 Task: Find connections with filter location Wodonga with filter topic #Brandingwith filter profile language French with filter current company LanceSoft, Inc. with filter school Meenakshi College Of Engineering with filter industry Utilities with filter service category Visual Design with filter keywords title Animal Trainer
Action: Mouse moved to (440, 162)
Screenshot: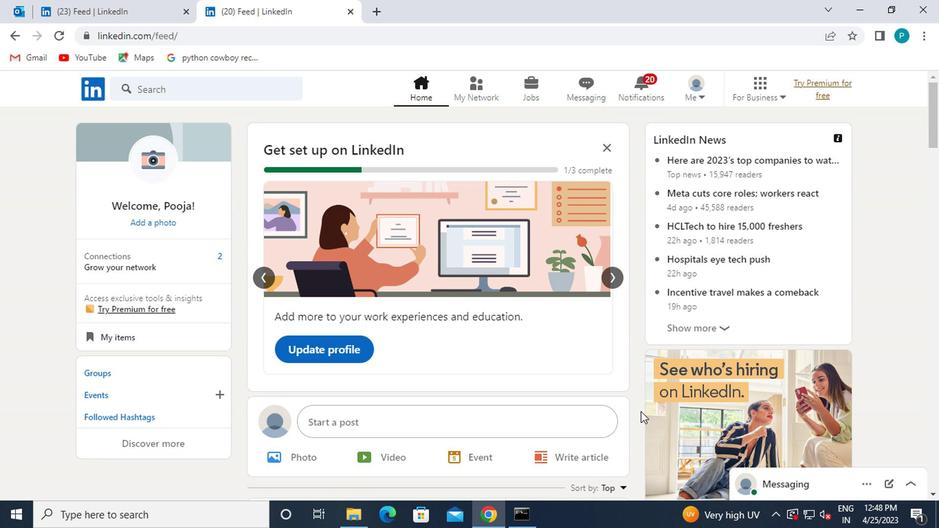 
Action: Mouse pressed left at (440, 162)
Screenshot: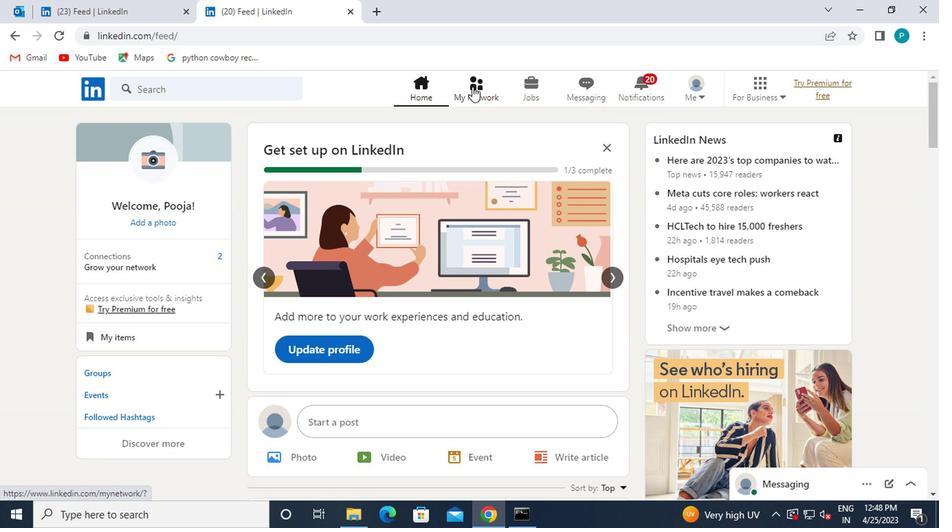 
Action: Mouse moved to (218, 220)
Screenshot: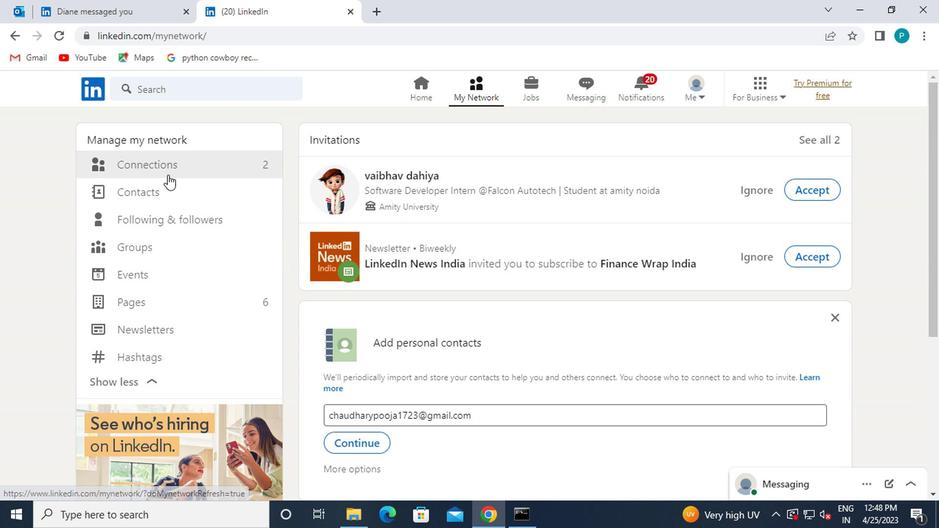 
Action: Mouse pressed left at (218, 220)
Screenshot: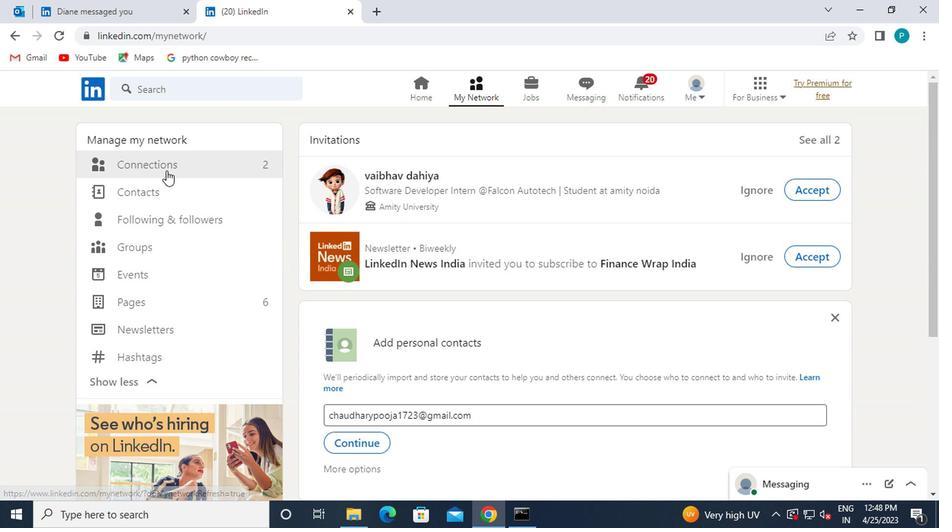 
Action: Mouse moved to (500, 216)
Screenshot: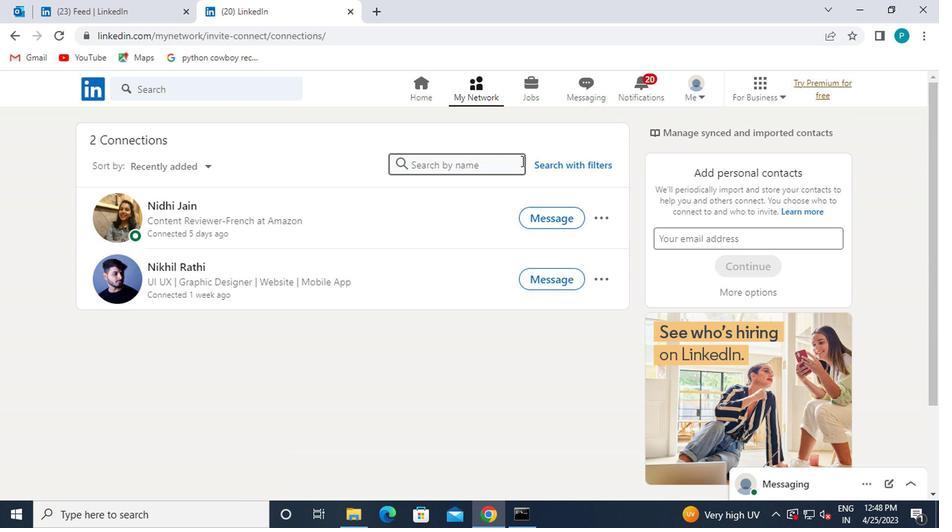 
Action: Mouse pressed left at (500, 216)
Screenshot: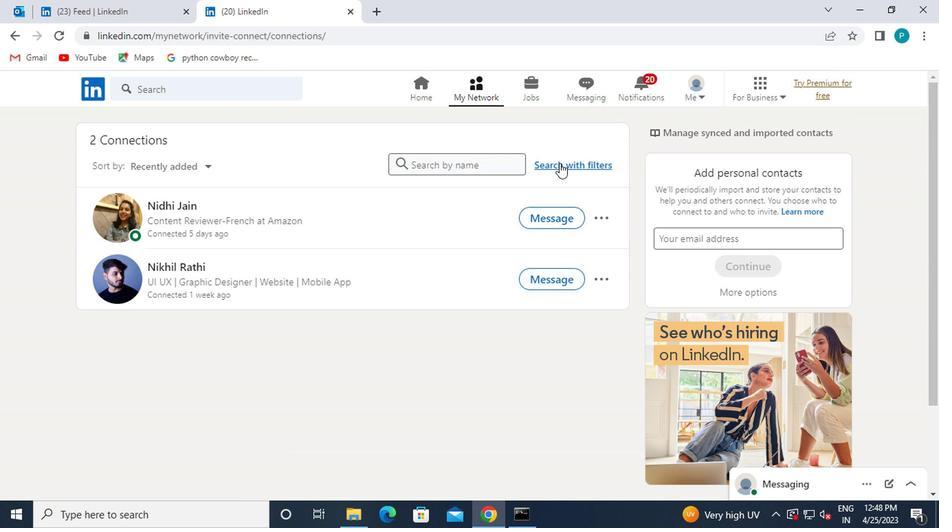 
Action: Mouse moved to (428, 191)
Screenshot: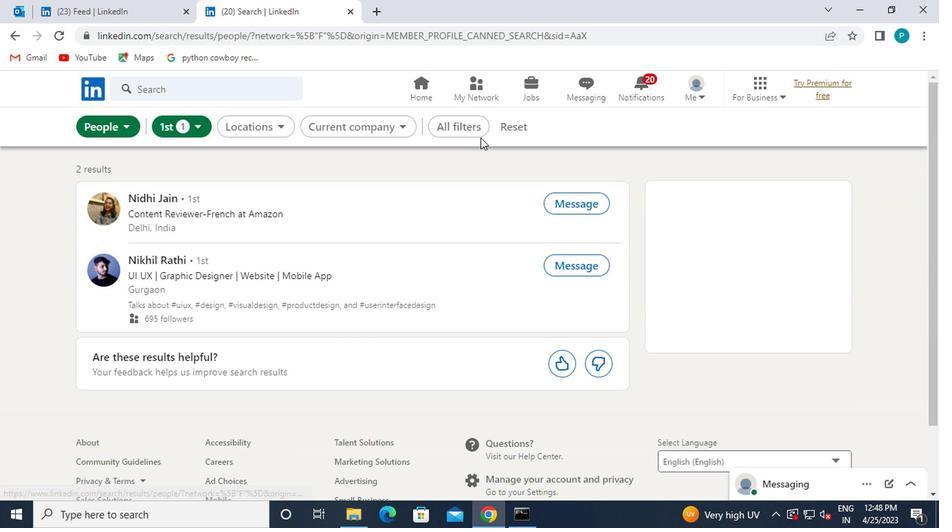 
Action: Mouse pressed left at (428, 191)
Screenshot: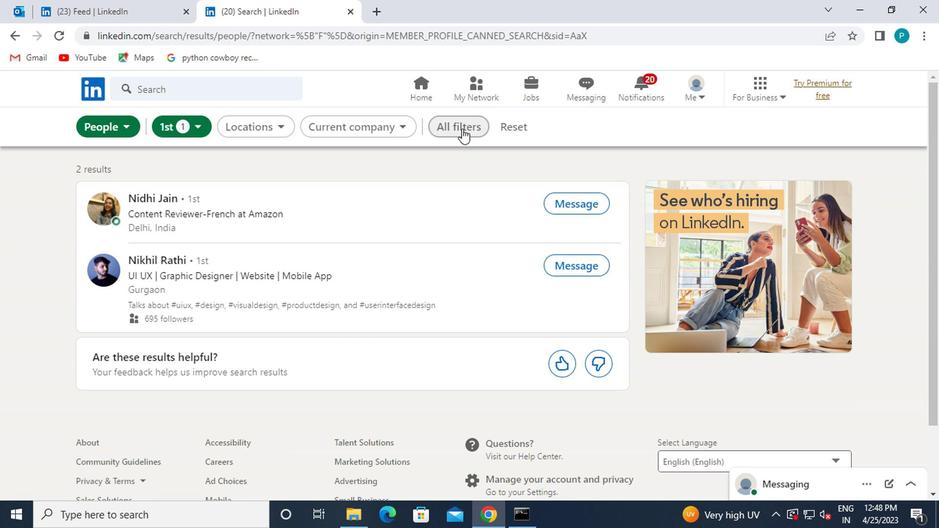 
Action: Mouse moved to (602, 274)
Screenshot: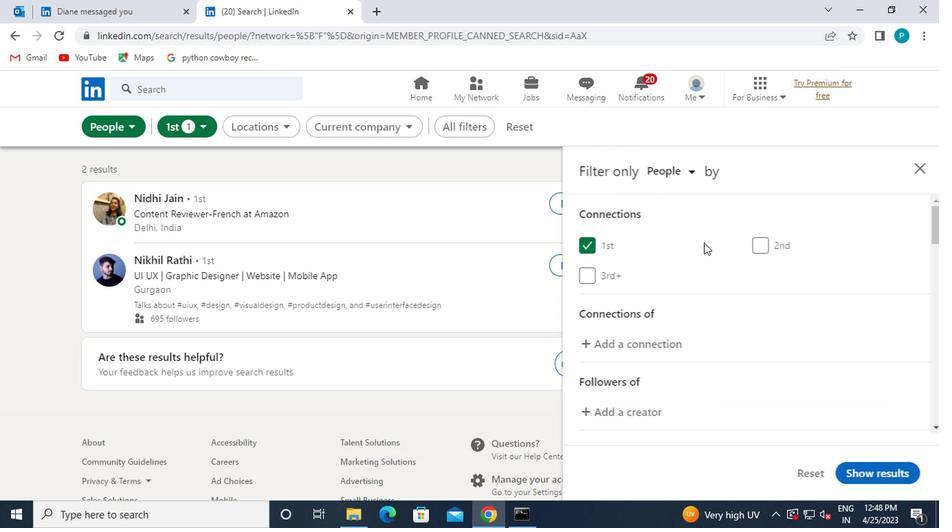 
Action: Mouse scrolled (602, 274) with delta (0, 0)
Screenshot: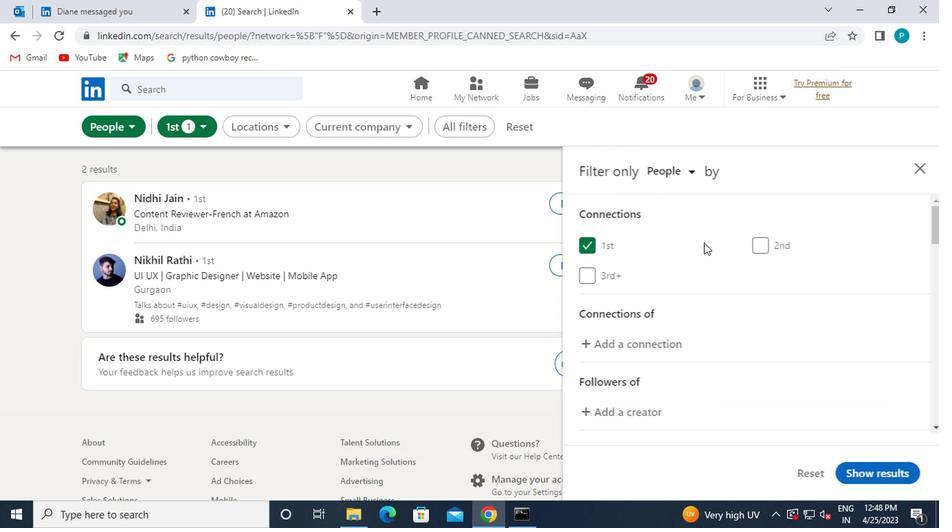 
Action: Mouse scrolled (602, 274) with delta (0, 0)
Screenshot: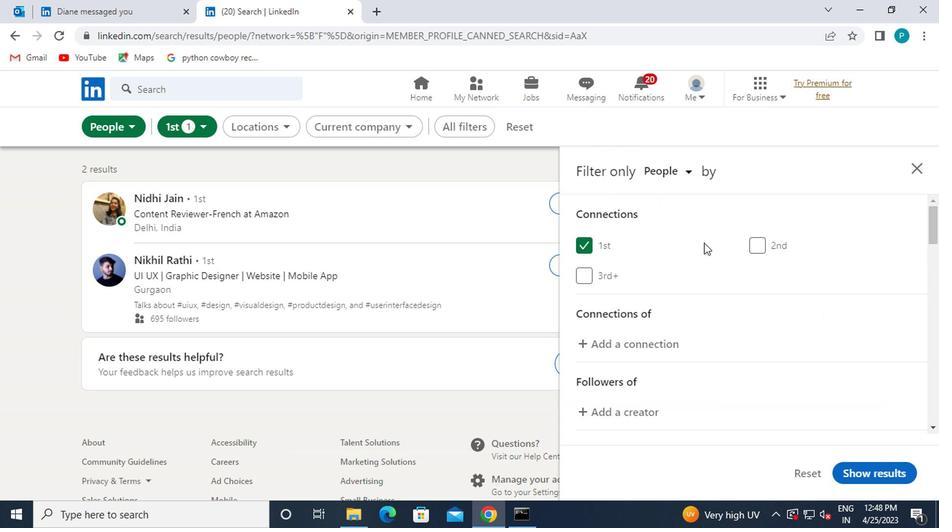 
Action: Mouse scrolled (602, 274) with delta (0, 0)
Screenshot: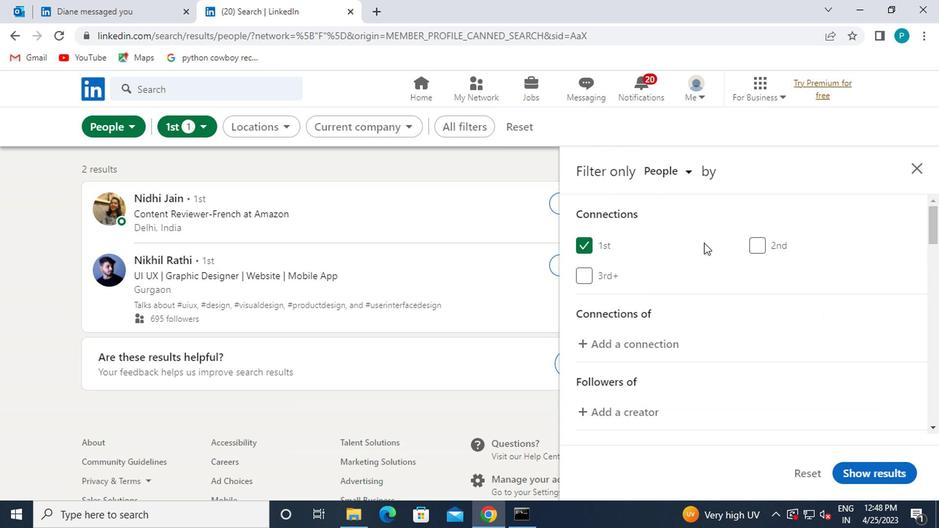 
Action: Mouse scrolled (602, 274) with delta (0, 0)
Screenshot: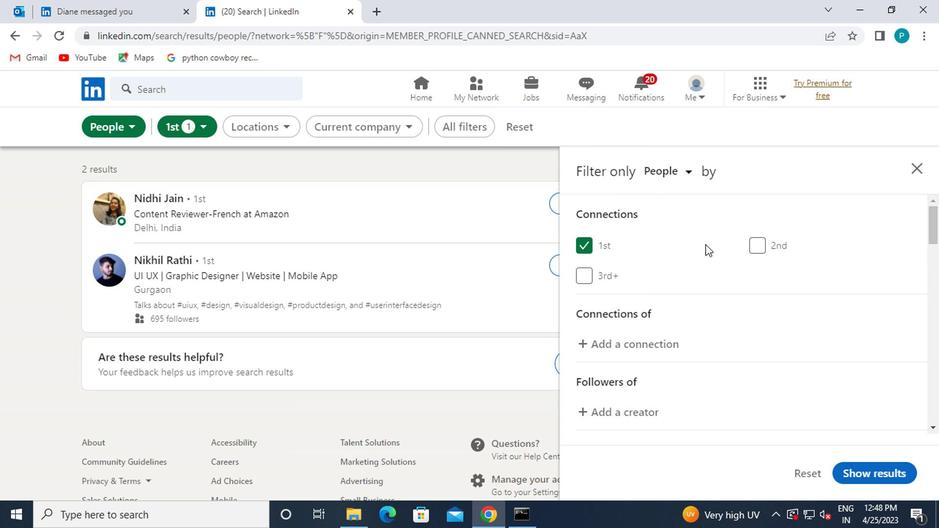
Action: Mouse moved to (660, 282)
Screenshot: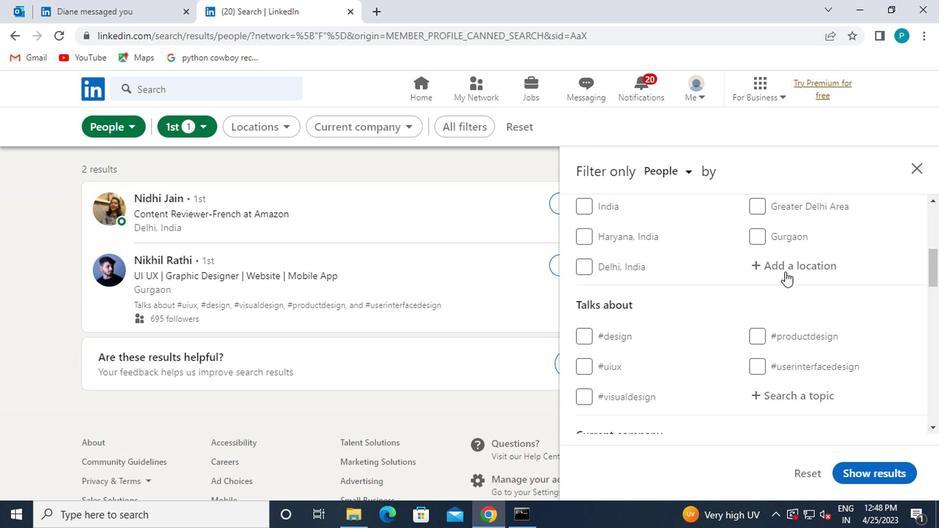 
Action: Mouse pressed left at (660, 282)
Screenshot: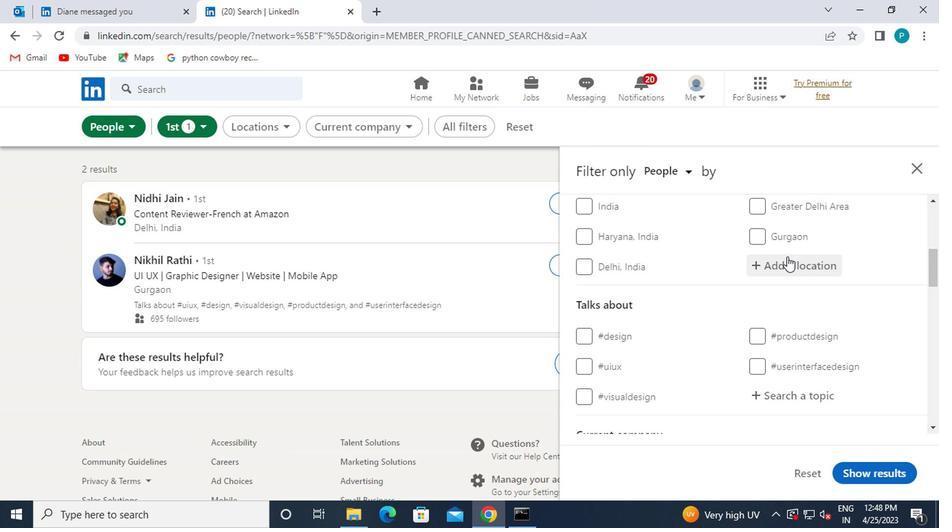 
Action: Key pressed <Key.caps_lock>w<Key.caps_lock>odonga
Screenshot: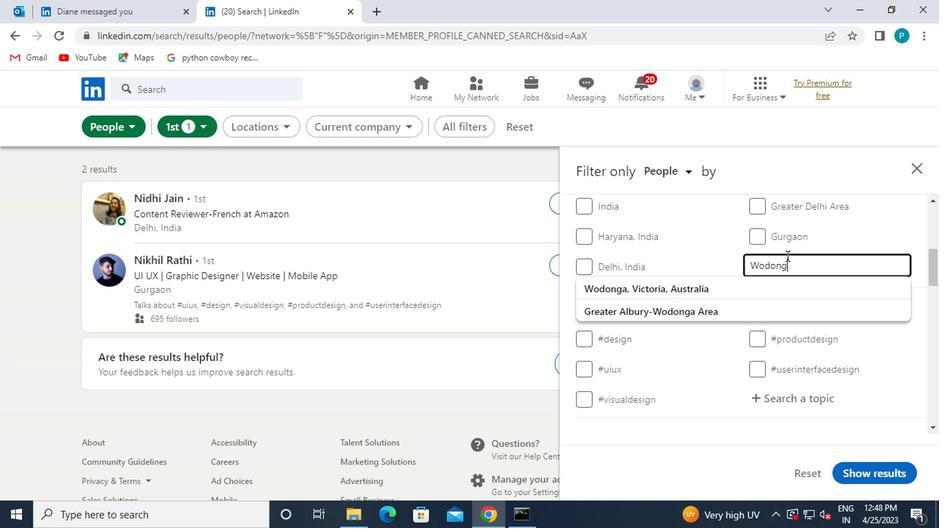 
Action: Mouse moved to (615, 305)
Screenshot: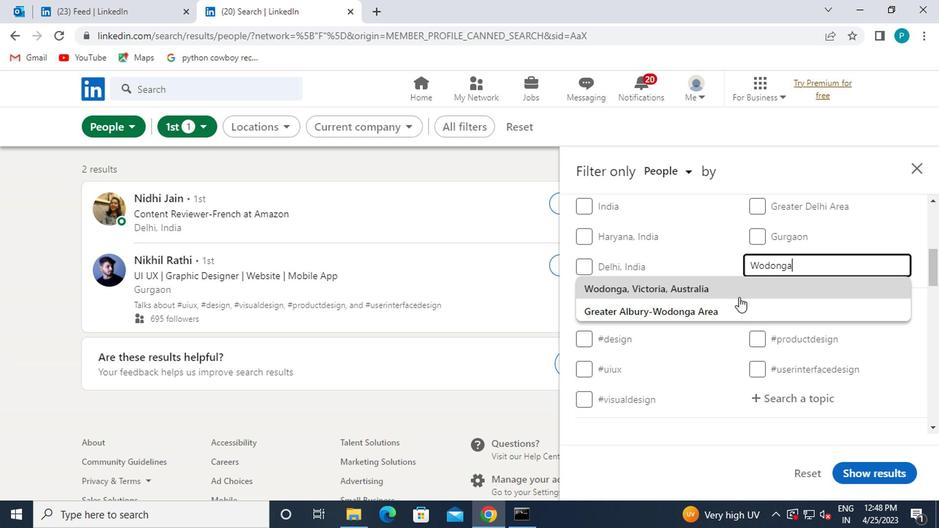 
Action: Mouse pressed left at (615, 305)
Screenshot: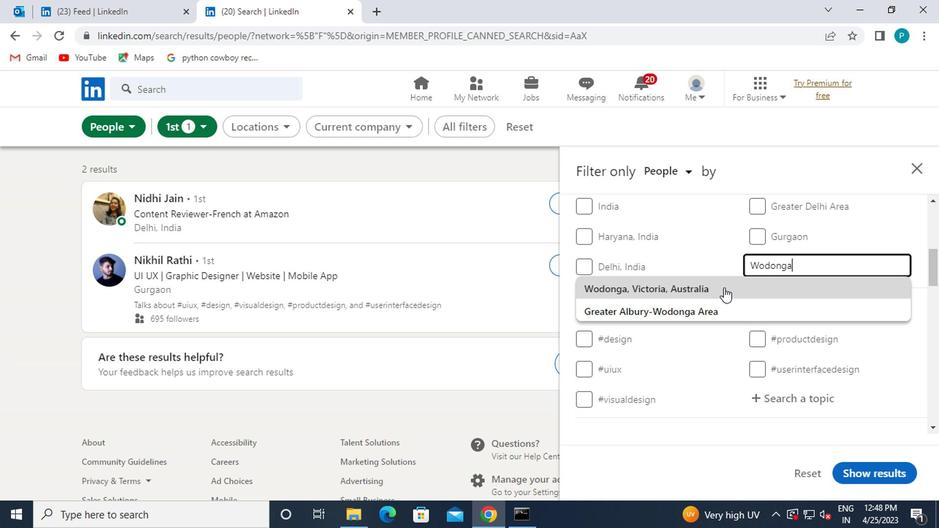 
Action: Mouse moved to (623, 318)
Screenshot: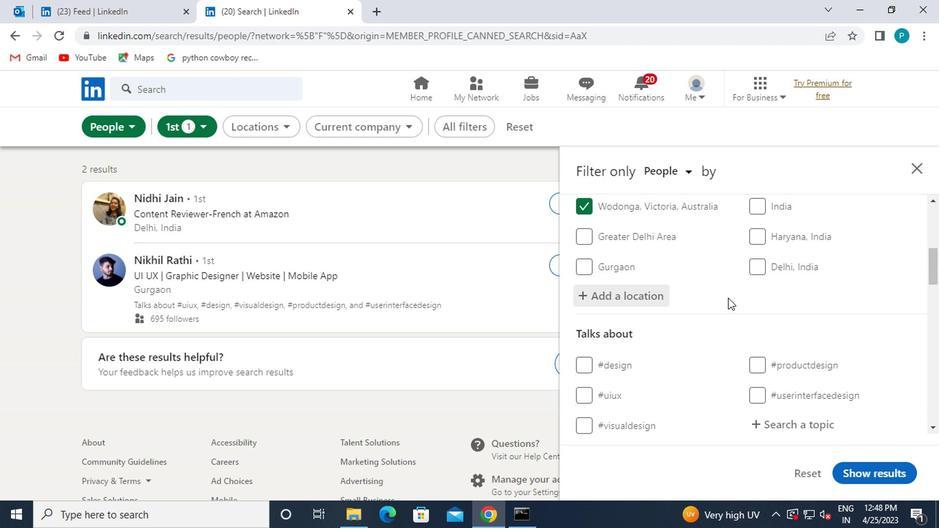 
Action: Mouse scrolled (623, 317) with delta (0, 0)
Screenshot: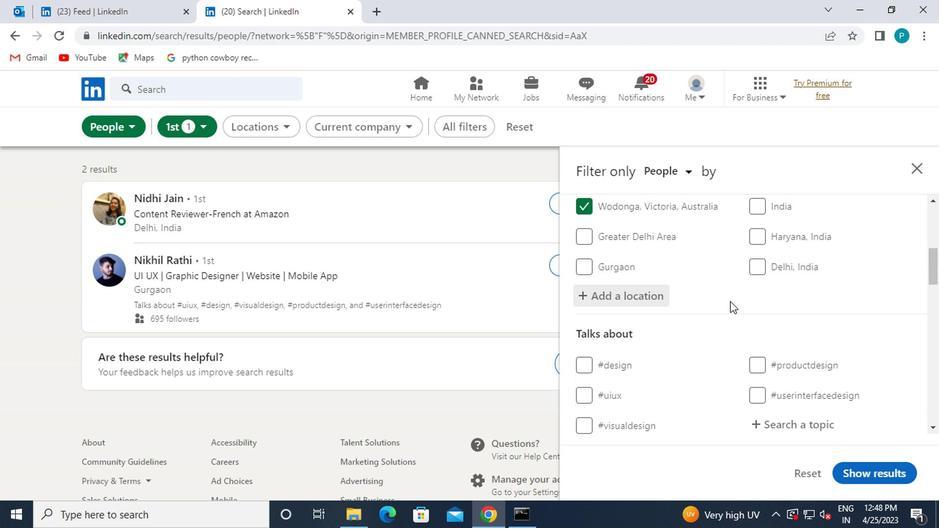 
Action: Mouse moved to (647, 354)
Screenshot: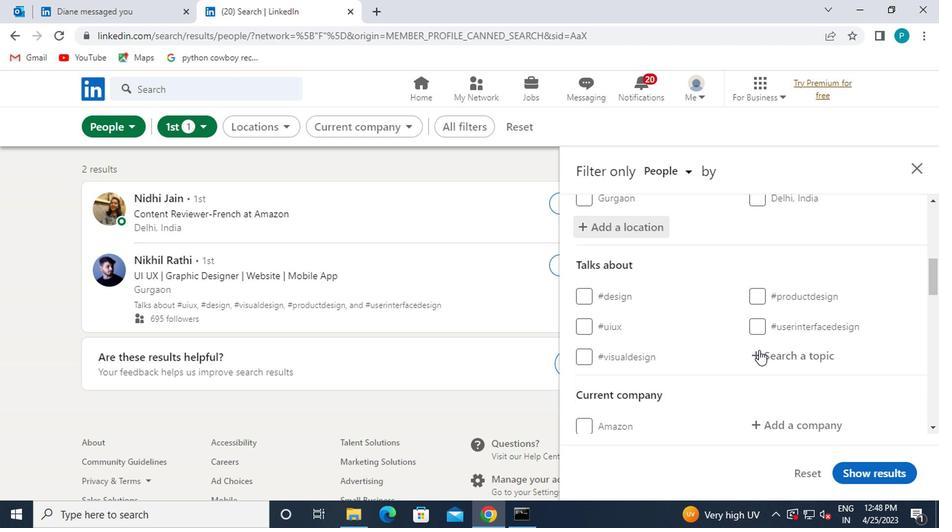 
Action: Mouse pressed left at (647, 354)
Screenshot: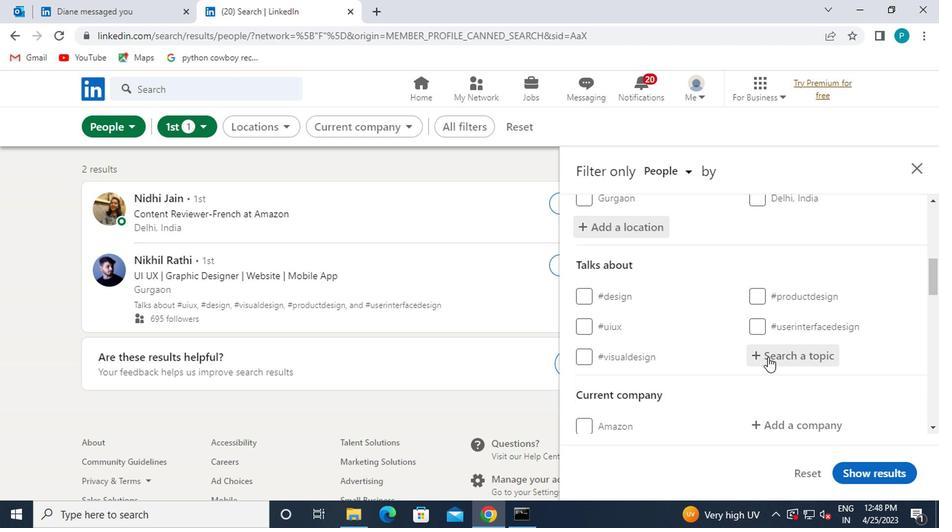 
Action: Mouse moved to (643, 368)
Screenshot: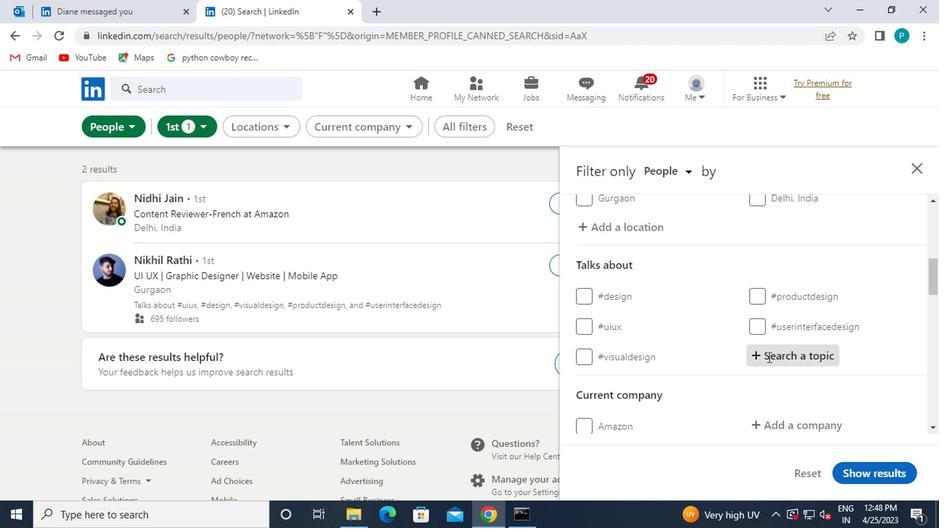 
Action: Key pressed <Key.shift><Key.shift><Key.shift>#<Key.caps_lock>B<Key.caps_lock>RANDING
Screenshot: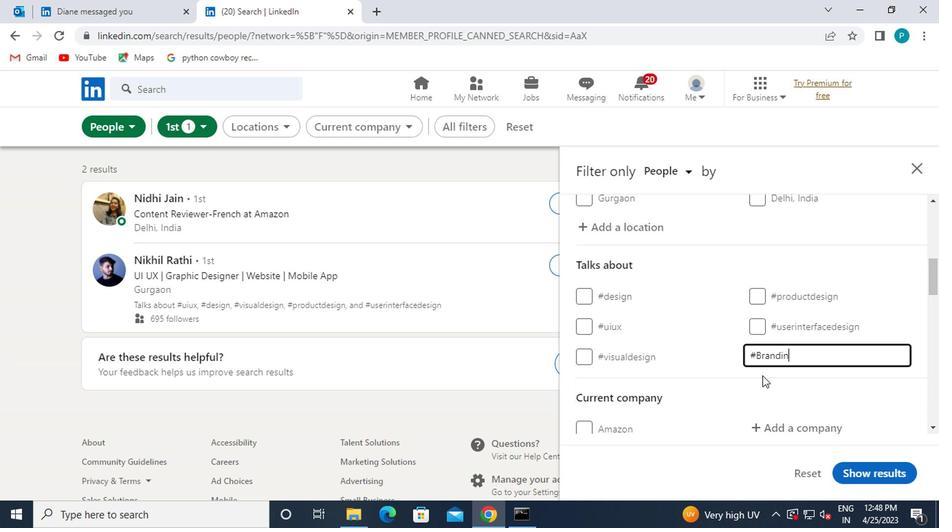 
Action: Mouse moved to (643, 368)
Screenshot: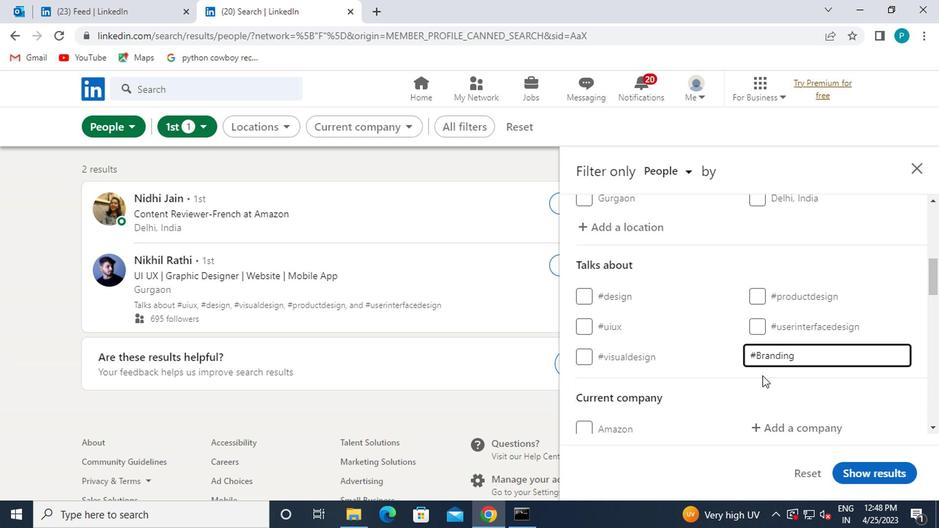 
Action: Mouse scrolled (643, 368) with delta (0, 0)
Screenshot: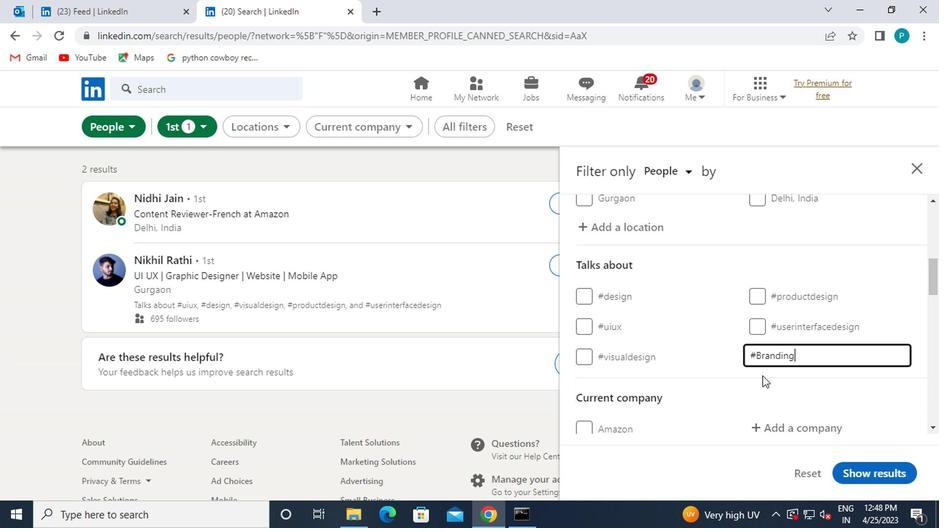 
Action: Mouse scrolled (643, 368) with delta (0, 0)
Screenshot: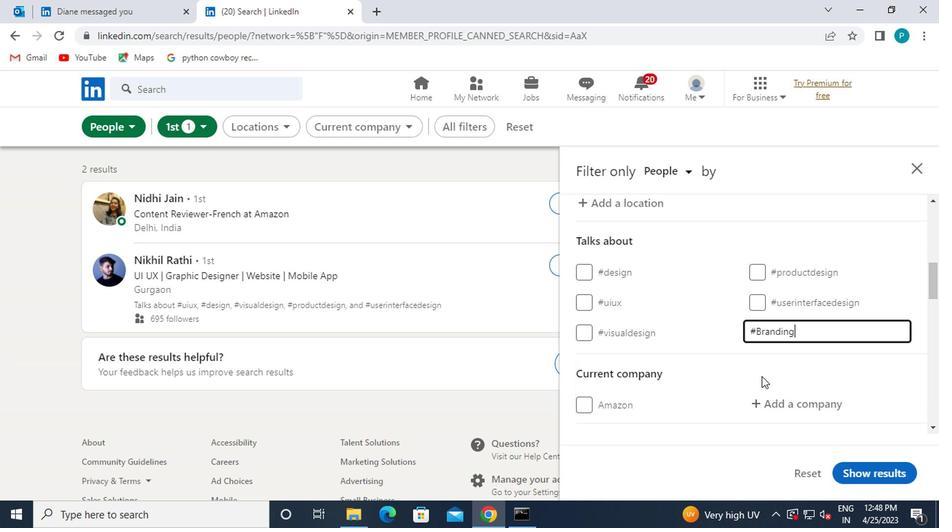 
Action: Mouse moved to (634, 361)
Screenshot: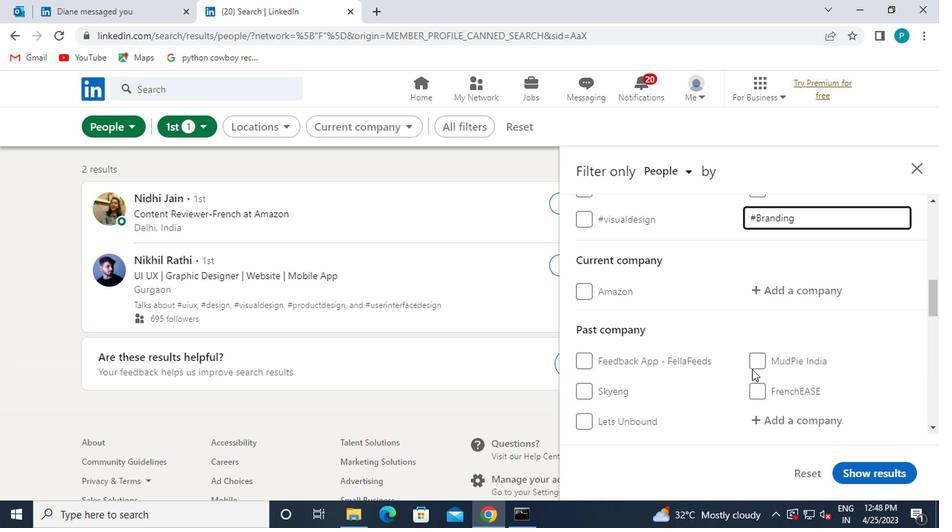 
Action: Mouse scrolled (634, 361) with delta (0, 0)
Screenshot: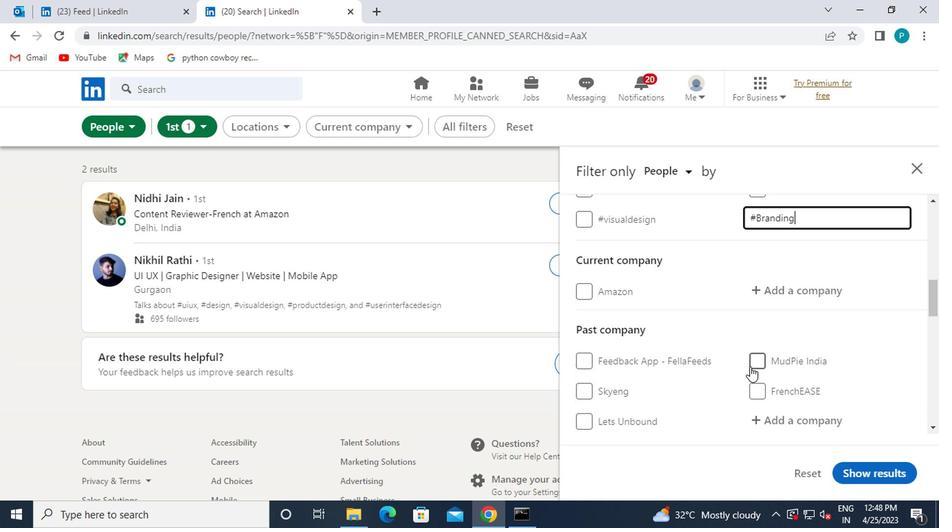 
Action: Mouse moved to (647, 331)
Screenshot: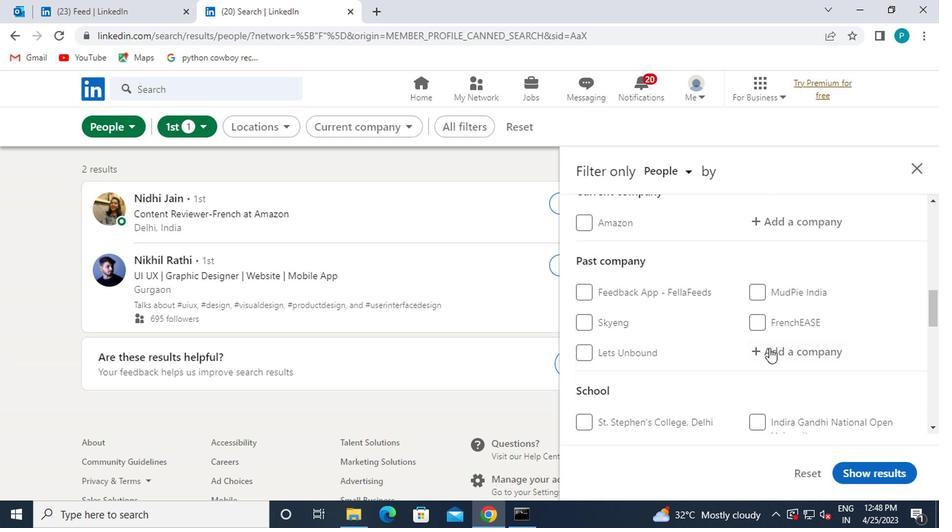 
Action: Mouse scrolled (647, 331) with delta (0, 0)
Screenshot: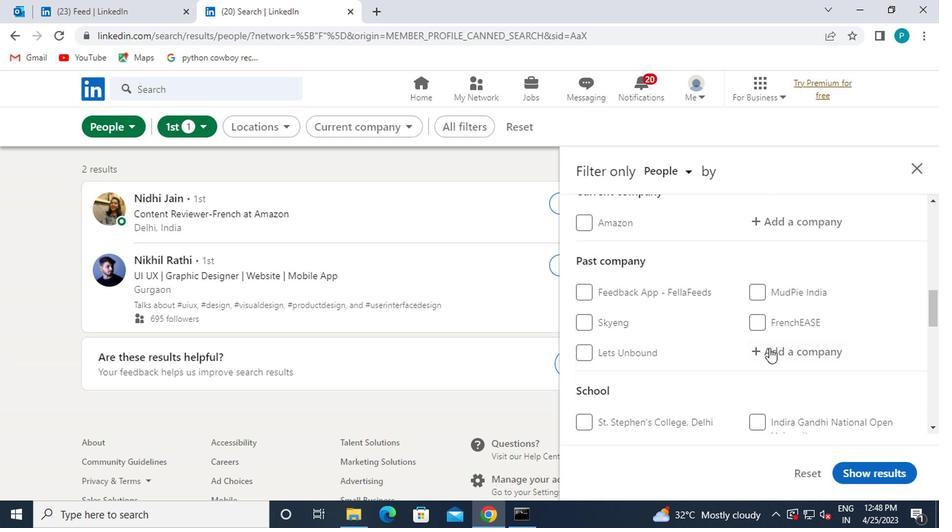 
Action: Mouse moved to (648, 329)
Screenshot: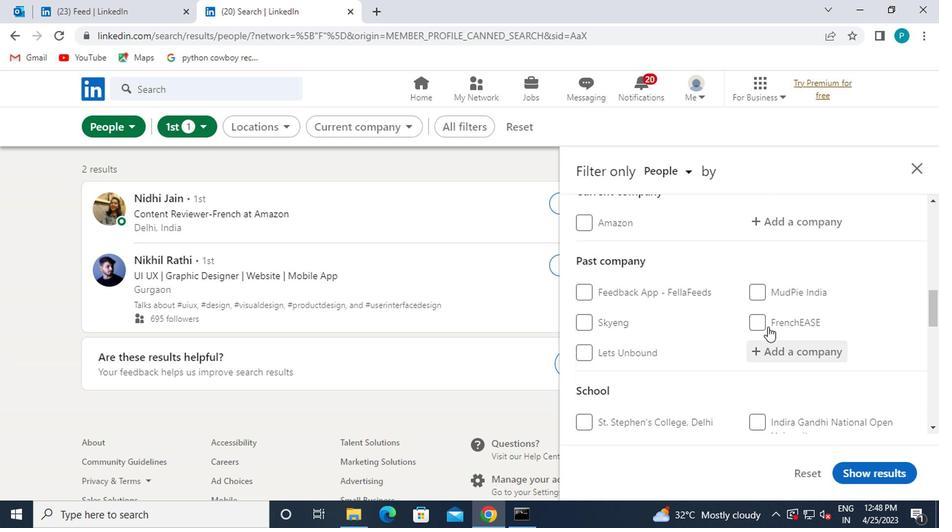 
Action: Mouse scrolled (648, 329) with delta (0, 0)
Screenshot: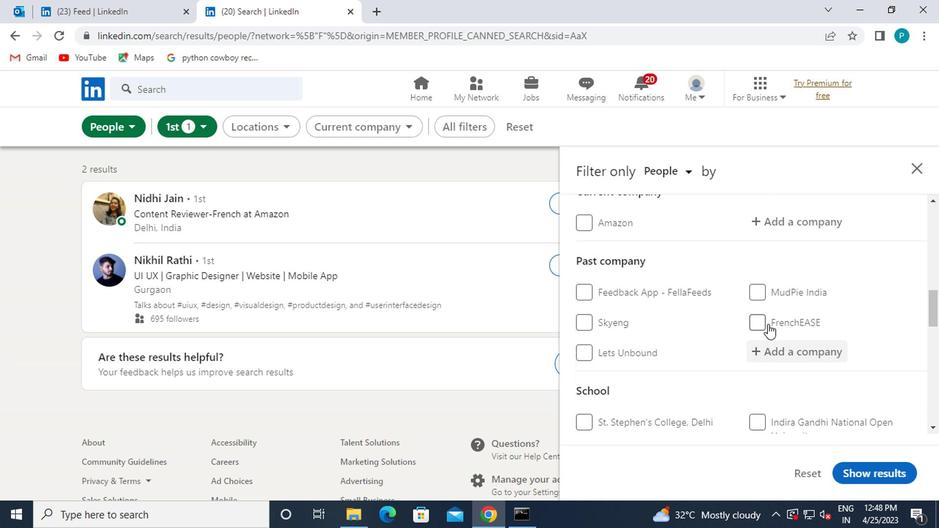 
Action: Mouse moved to (662, 354)
Screenshot: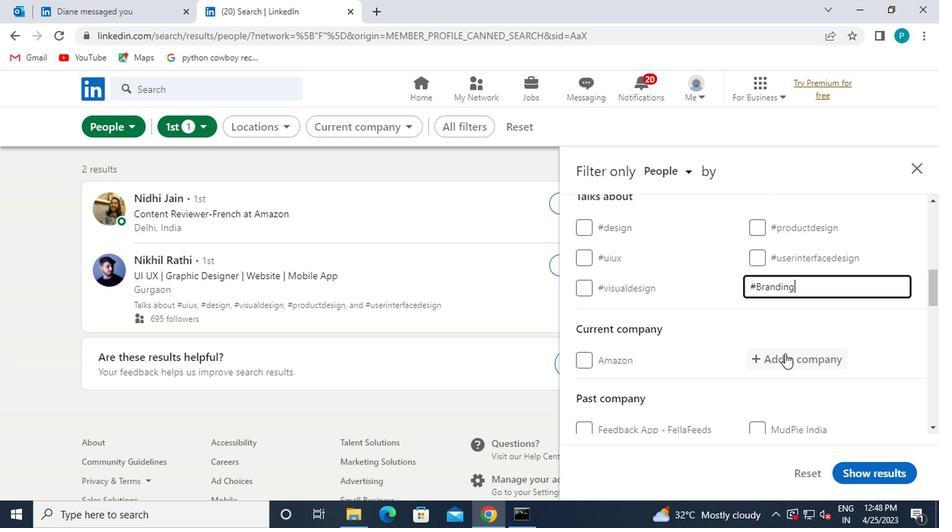 
Action: Mouse pressed left at (662, 354)
Screenshot: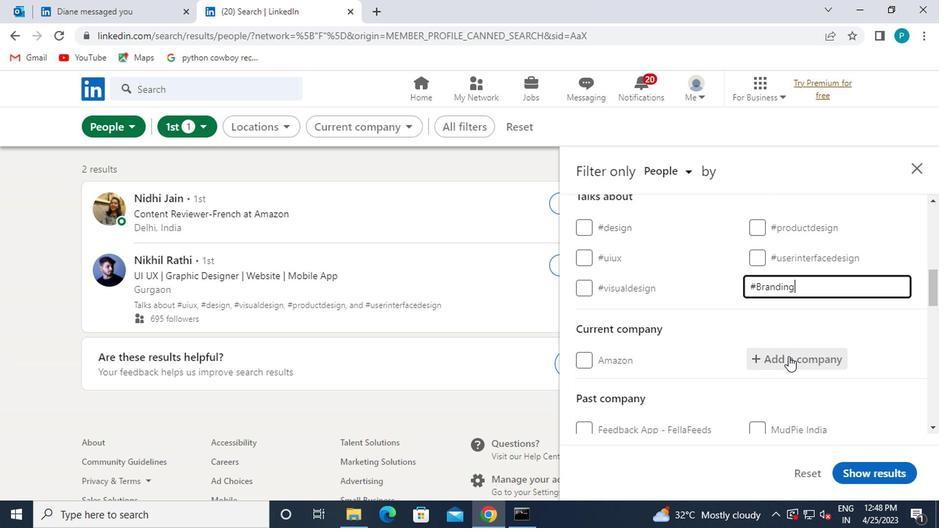 
Action: Key pressed <Key.caps_lock>L<Key.caps_lock>ANCE
Screenshot: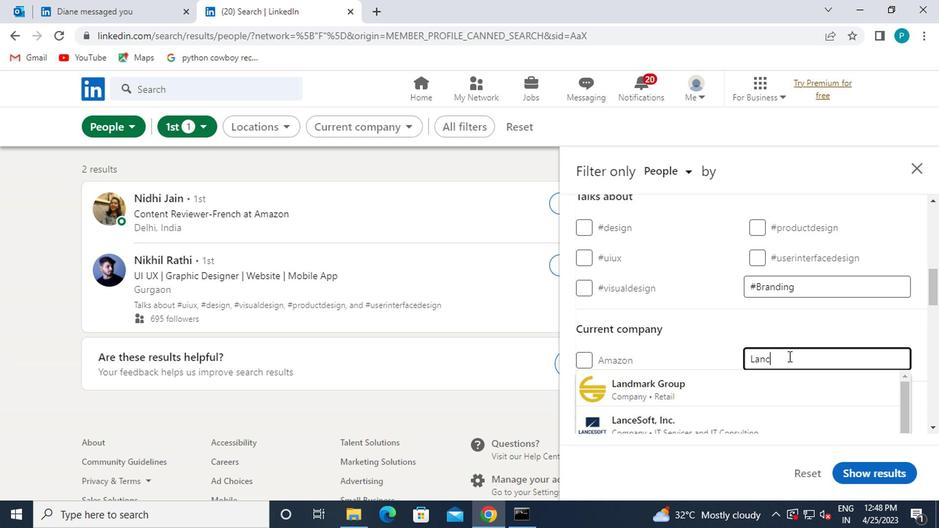 
Action: Mouse moved to (618, 371)
Screenshot: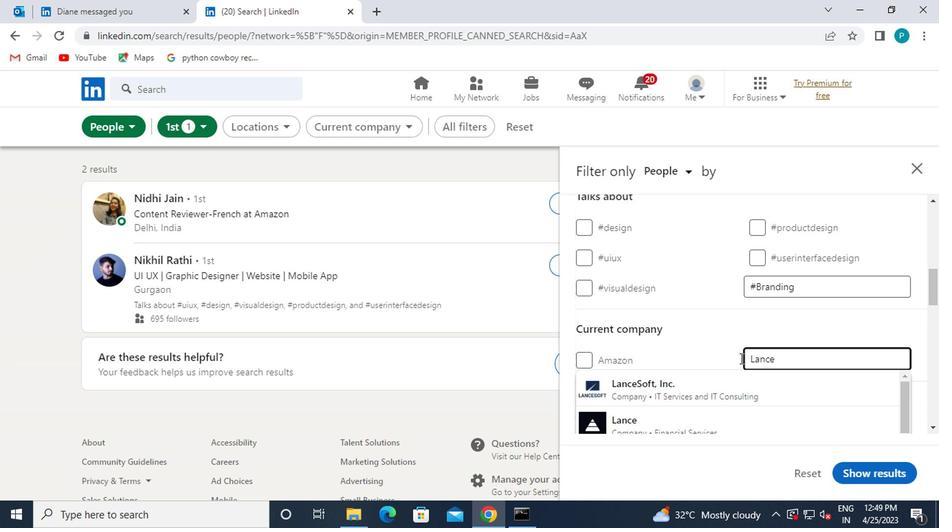 
Action: Mouse pressed left at (618, 371)
Screenshot: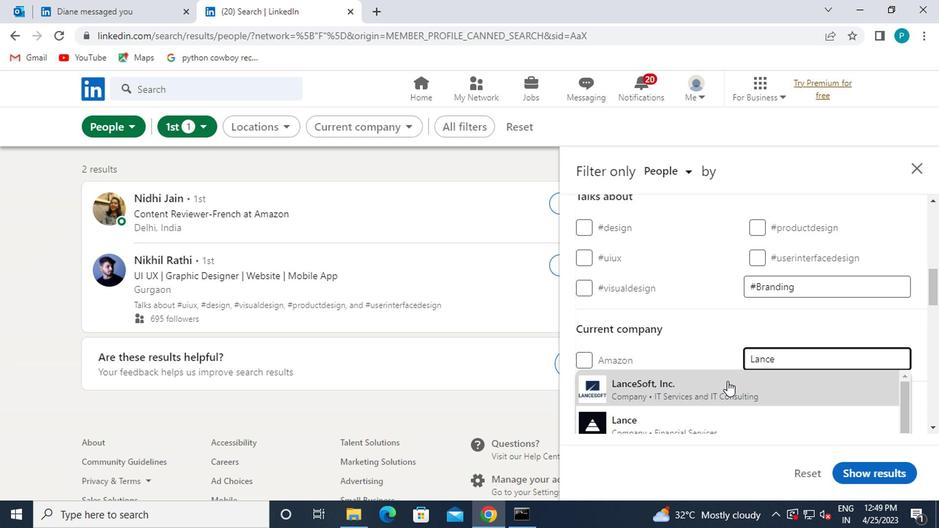 
Action: Mouse moved to (618, 372)
Screenshot: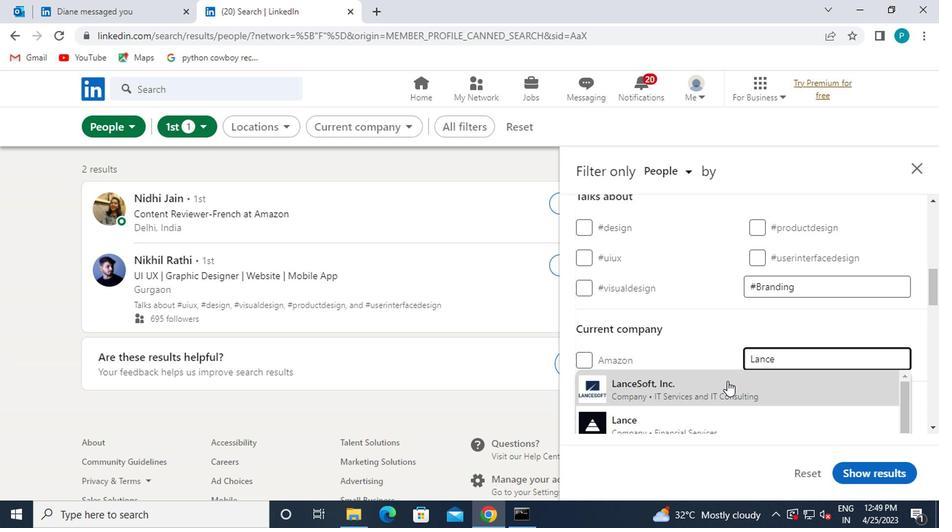 
Action: Mouse scrolled (618, 371) with delta (0, 0)
Screenshot: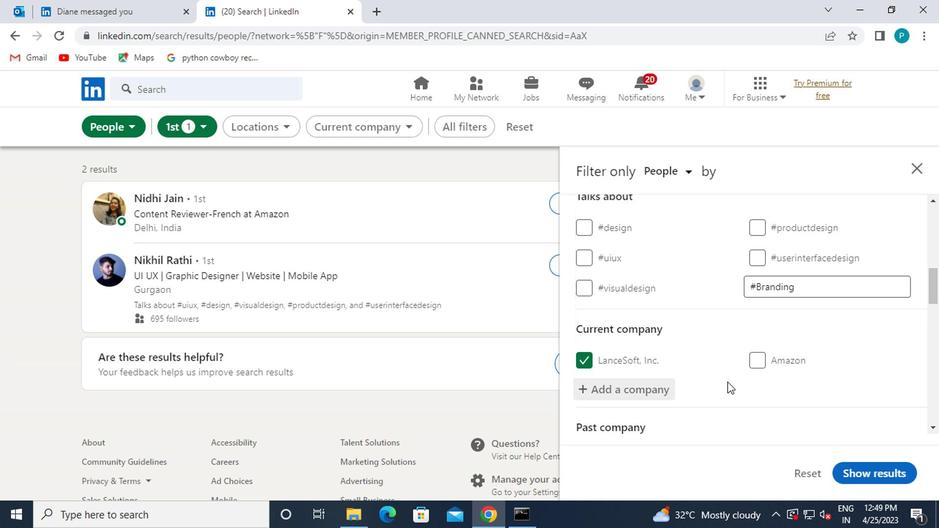 
Action: Mouse scrolled (618, 371) with delta (0, 0)
Screenshot: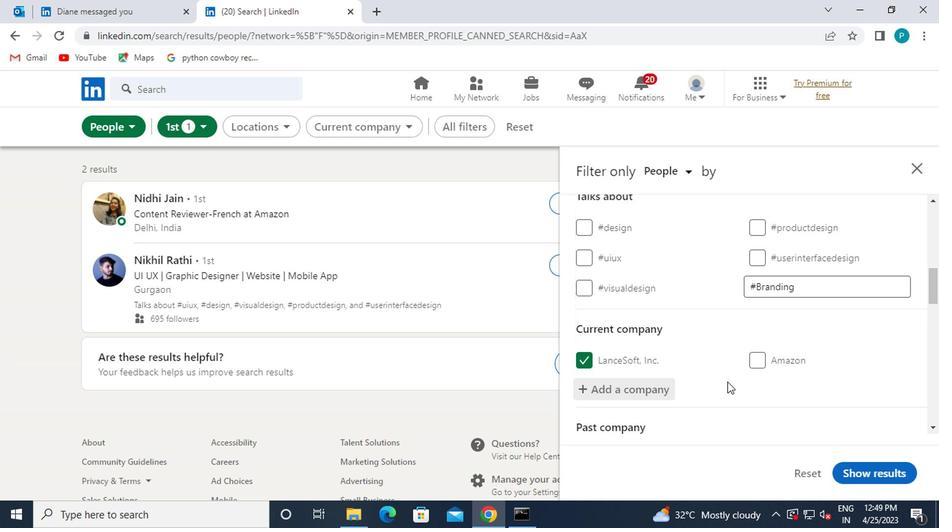 
Action: Mouse moved to (581, 351)
Screenshot: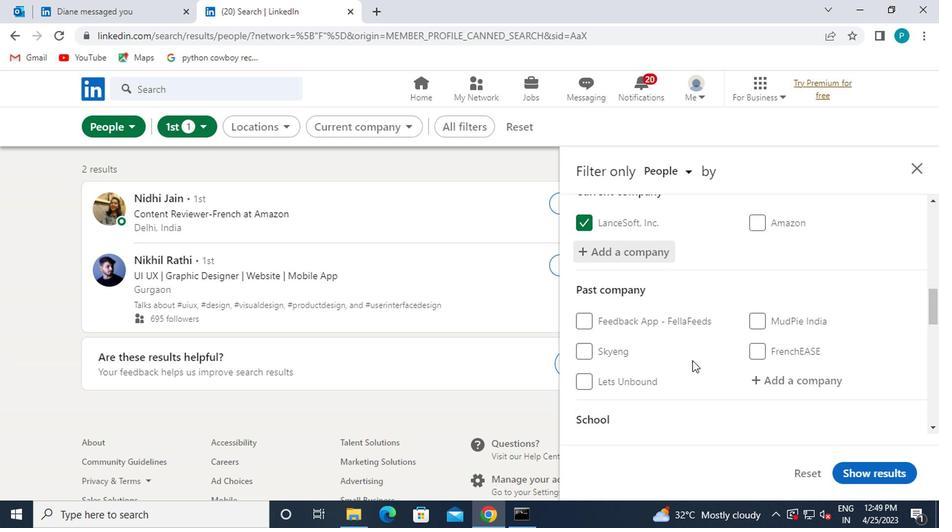 
Action: Mouse scrolled (581, 350) with delta (0, 0)
Screenshot: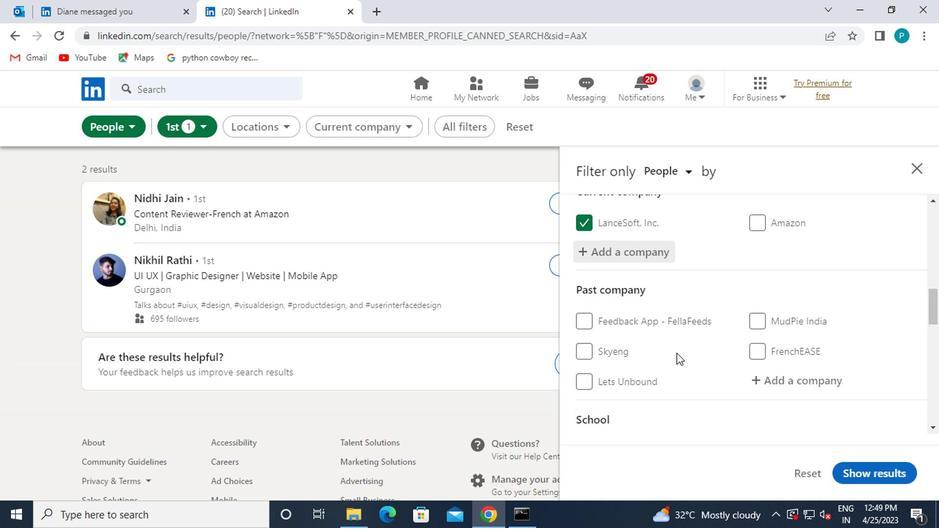 
Action: Mouse scrolled (581, 350) with delta (0, 0)
Screenshot: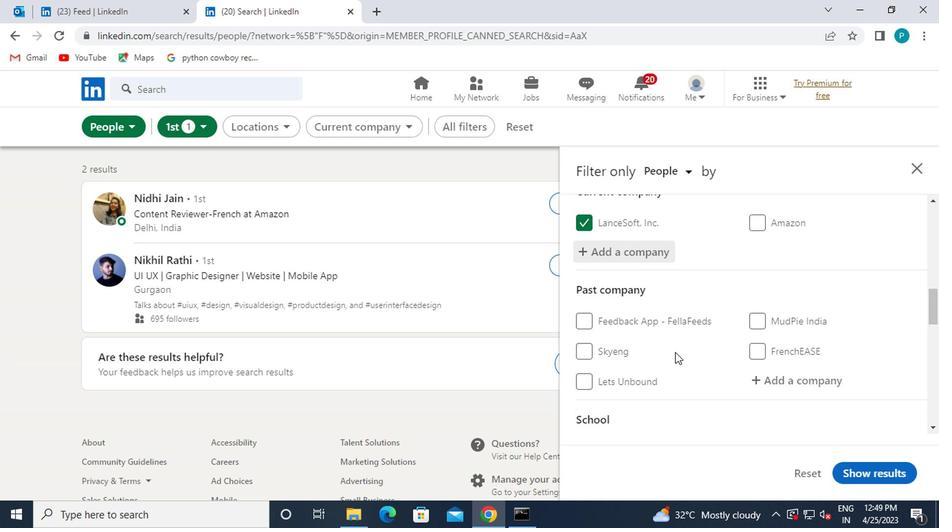 
Action: Mouse moved to (649, 382)
Screenshot: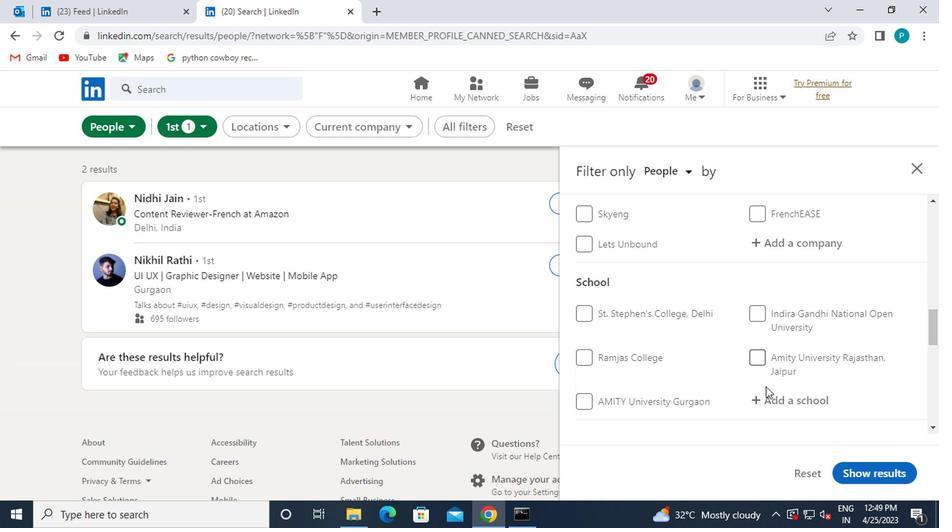 
Action: Mouse pressed left at (649, 382)
Screenshot: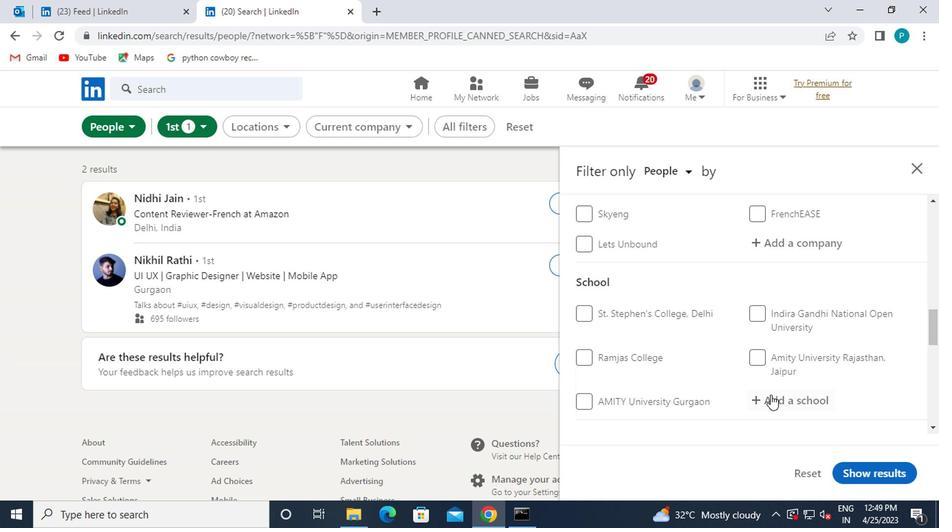 
Action: Mouse moved to (659, 395)
Screenshot: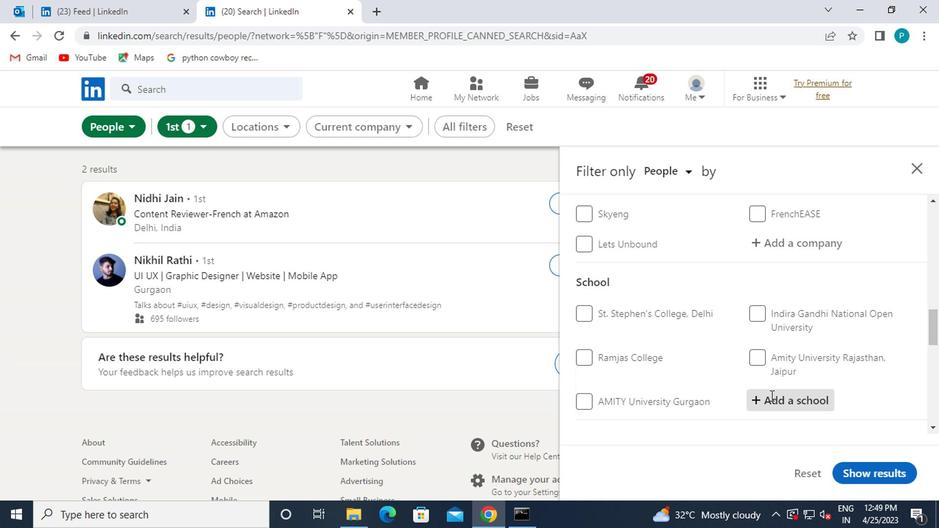 
Action: Key pressed MEENAKSHI
Screenshot: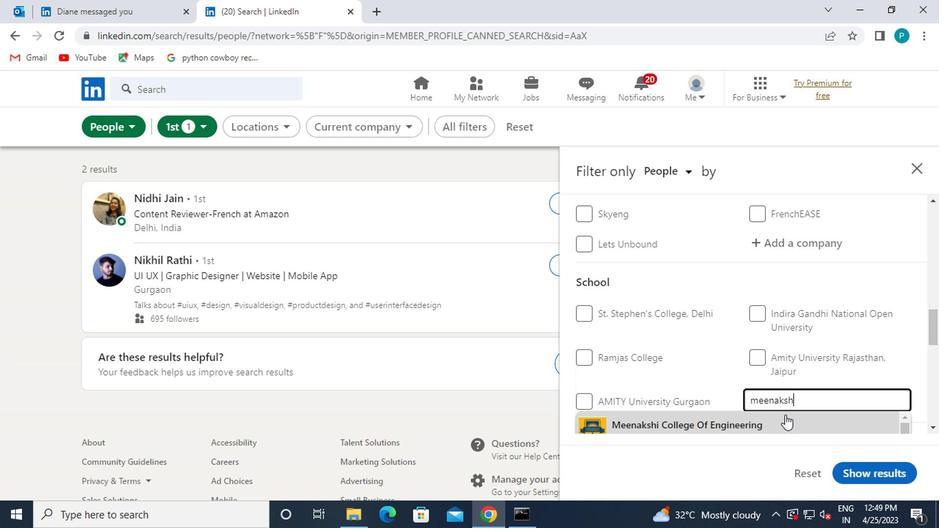 
Action: Mouse moved to (616, 400)
Screenshot: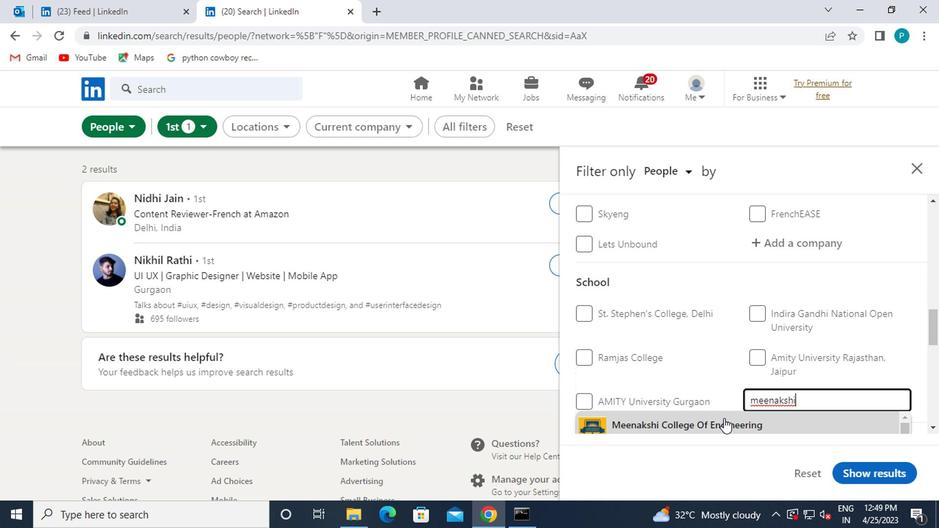 
Action: Mouse pressed left at (616, 400)
Screenshot: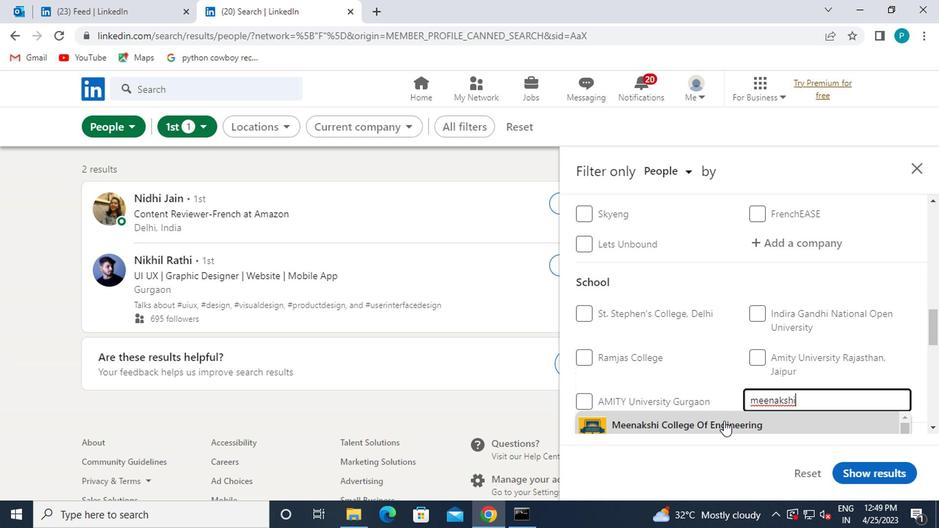 
Action: Mouse moved to (575, 362)
Screenshot: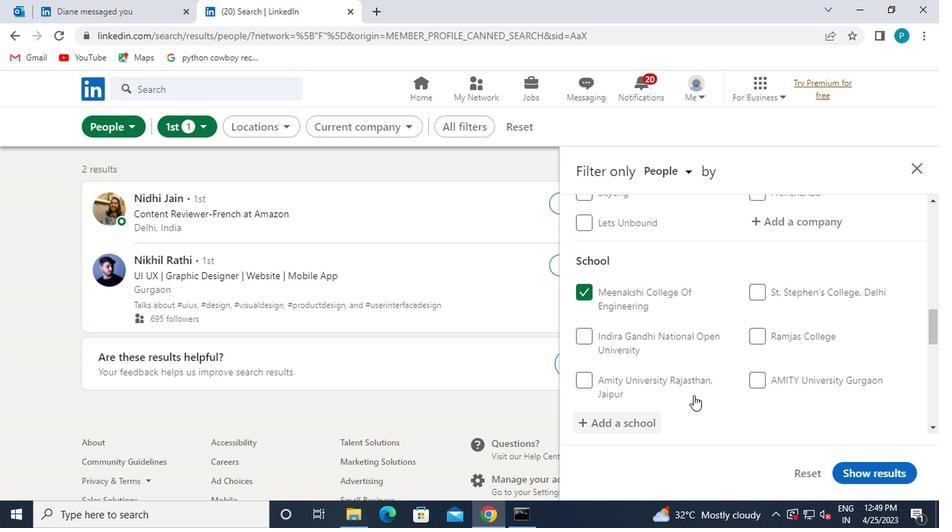 
Action: Mouse scrolled (575, 361) with delta (0, 0)
Screenshot: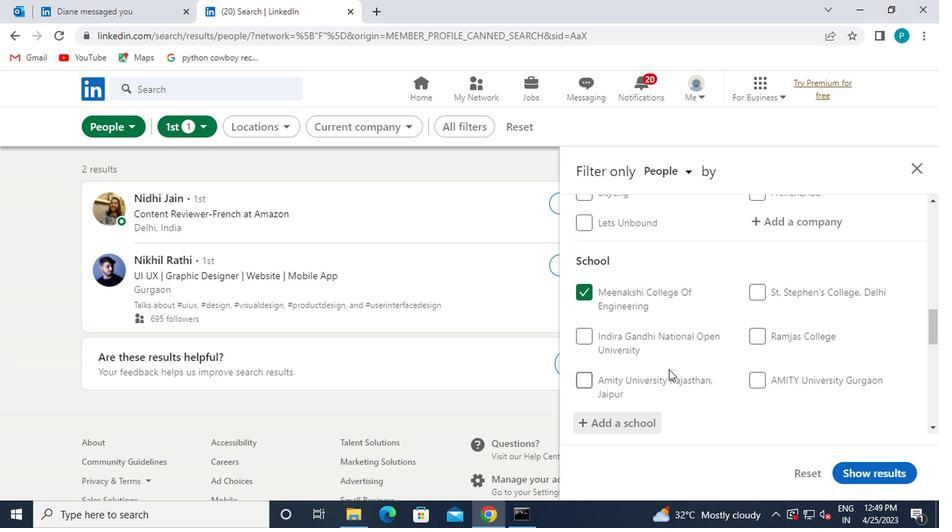
Action: Mouse scrolled (575, 361) with delta (0, 0)
Screenshot: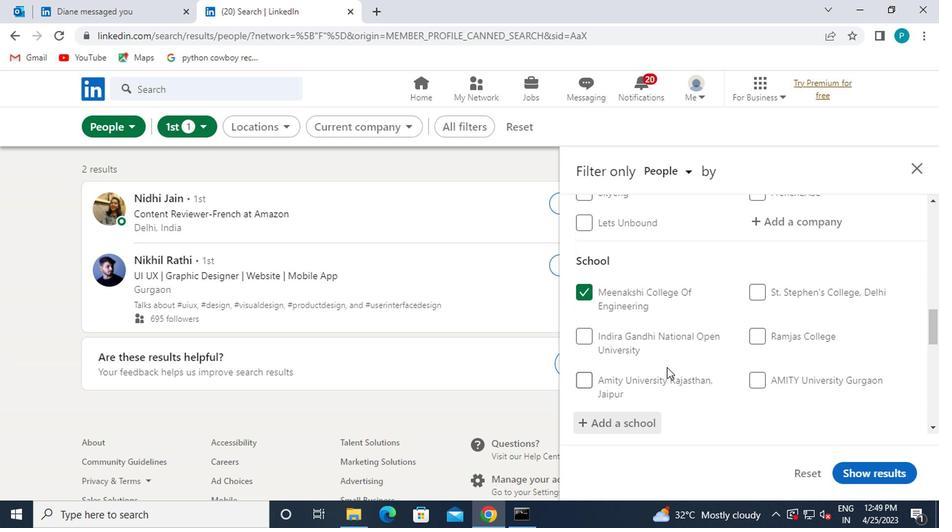 
Action: Mouse scrolled (575, 361) with delta (0, 0)
Screenshot: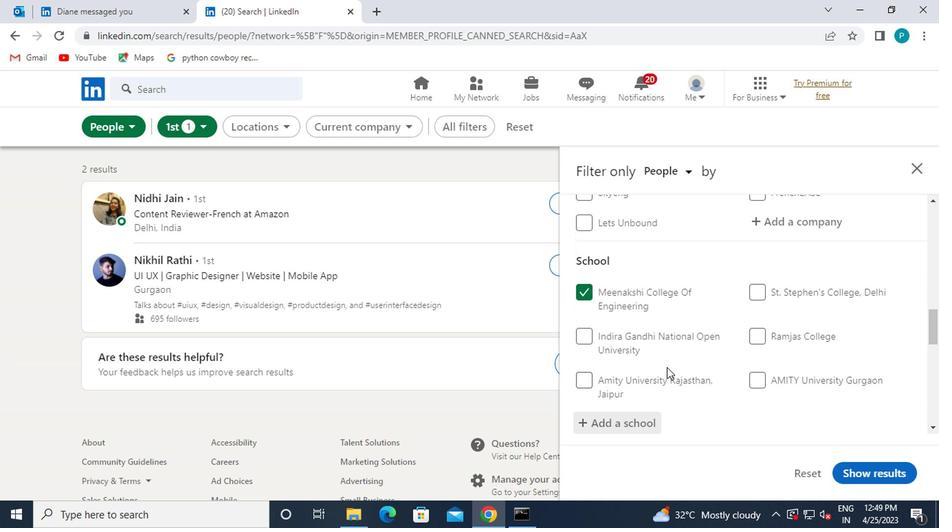 
Action: Mouse moved to (577, 315)
Screenshot: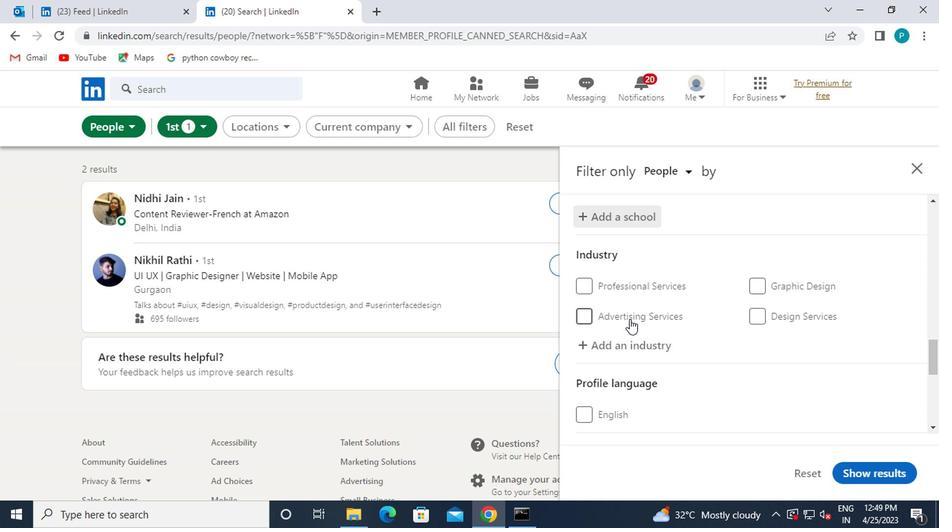 
Action: Mouse scrolled (577, 316) with delta (0, 0)
Screenshot: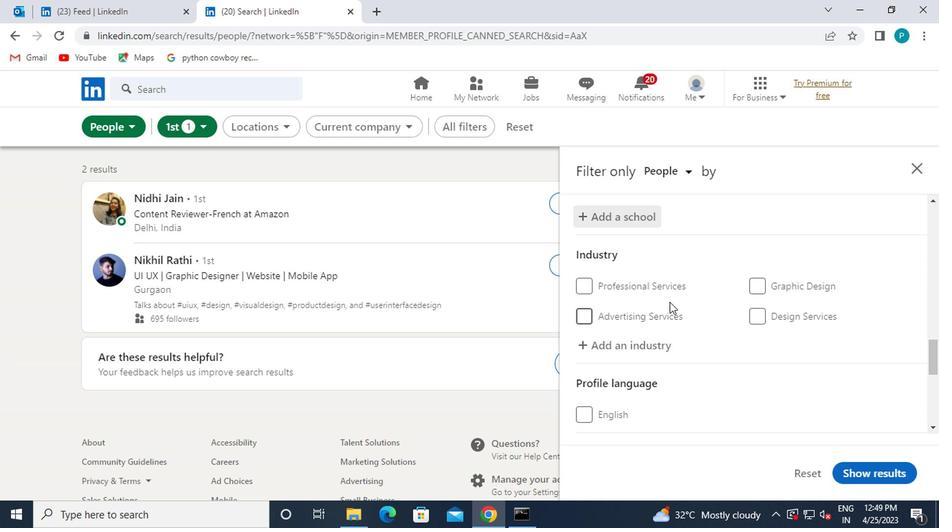 
Action: Mouse scrolled (577, 316) with delta (0, 0)
Screenshot: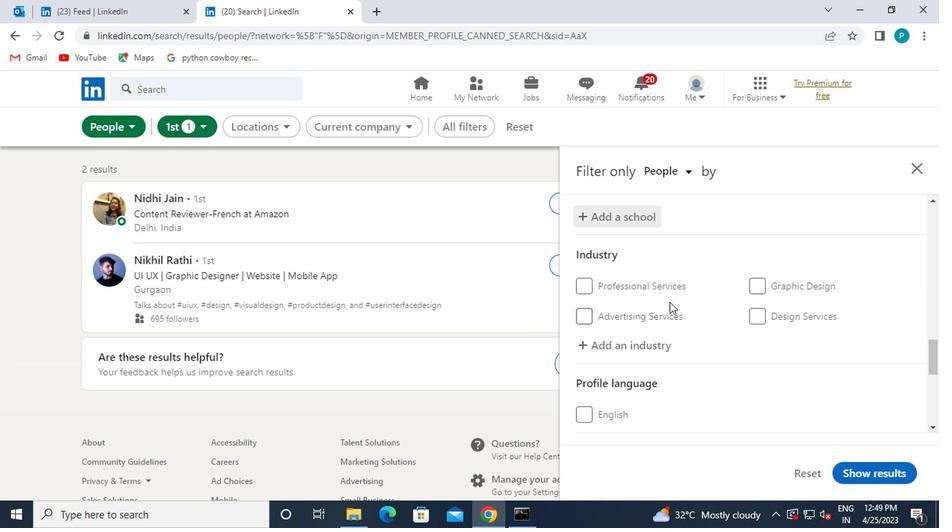 
Action: Mouse moved to (577, 315)
Screenshot: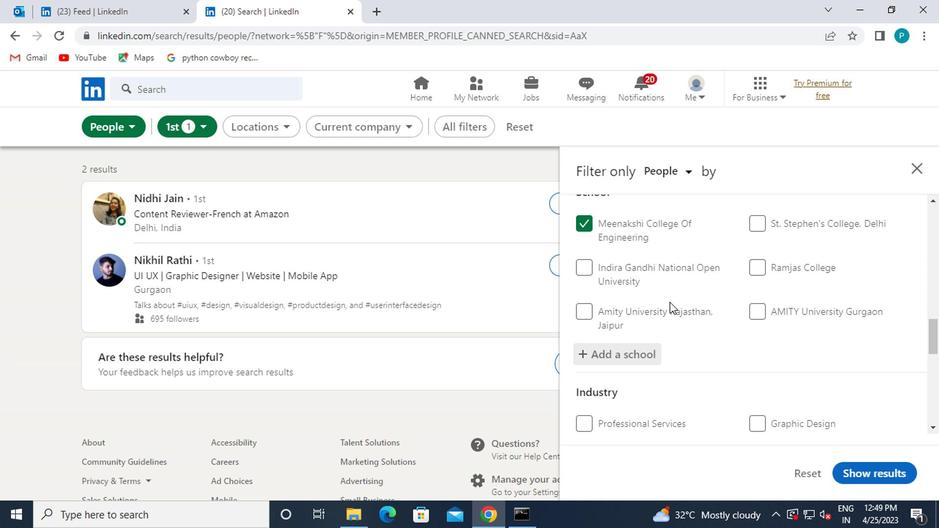 
Action: Mouse scrolled (577, 315) with delta (0, 0)
Screenshot: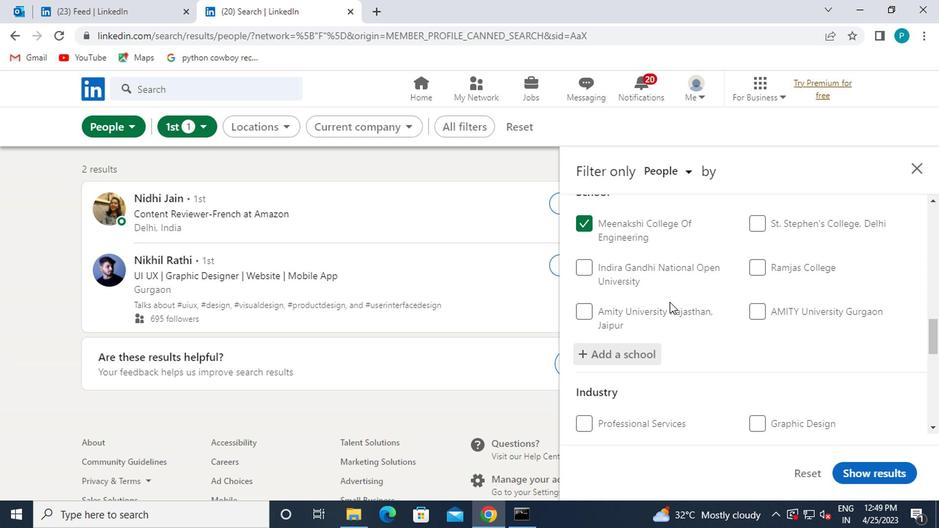 
Action: Mouse scrolled (577, 315) with delta (0, 0)
Screenshot: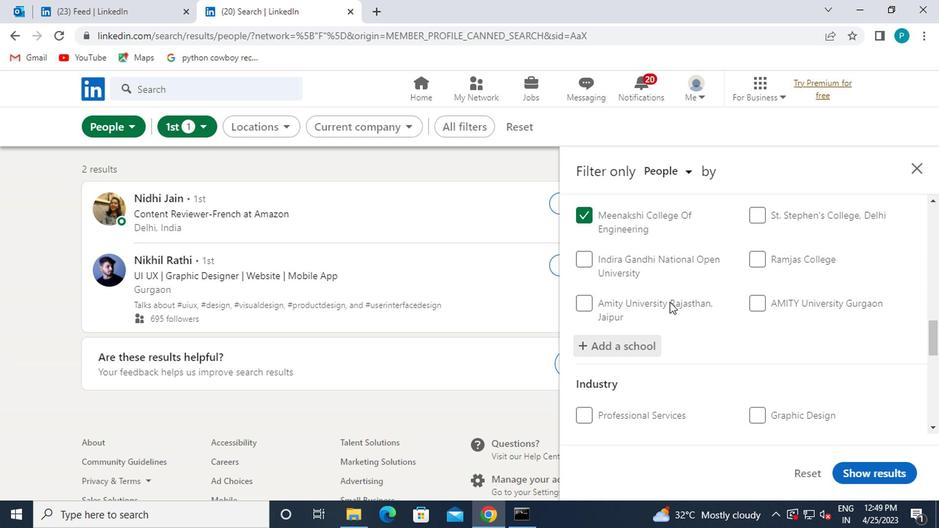 
Action: Mouse moved to (563, 345)
Screenshot: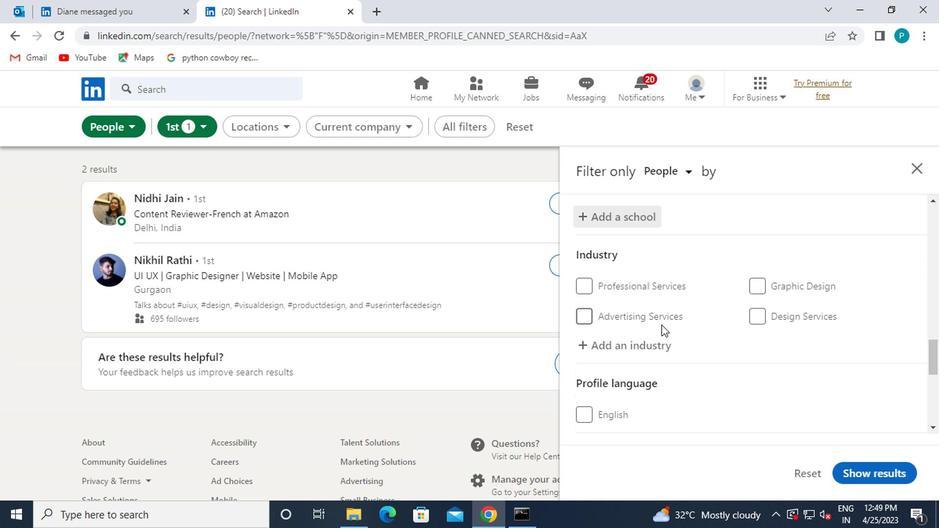 
Action: Mouse pressed left at (563, 345)
Screenshot: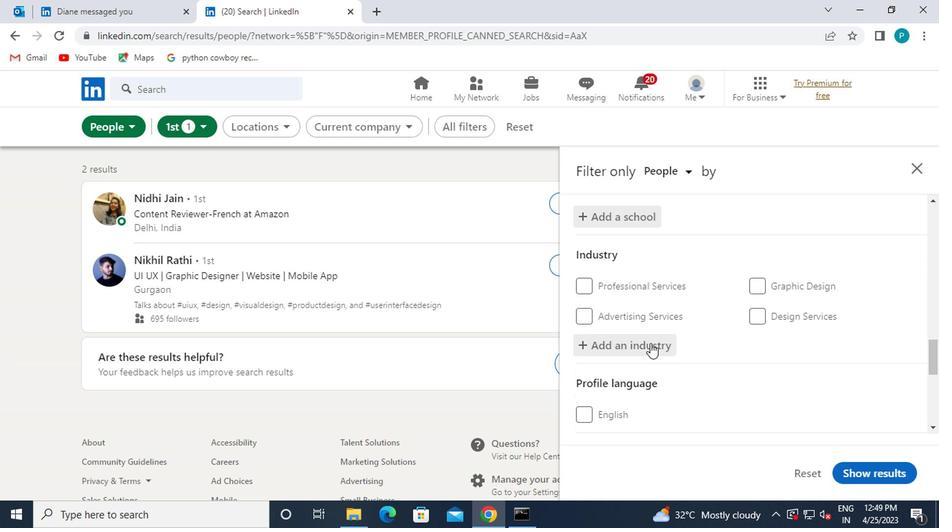 
Action: Key pressed UTI
Screenshot: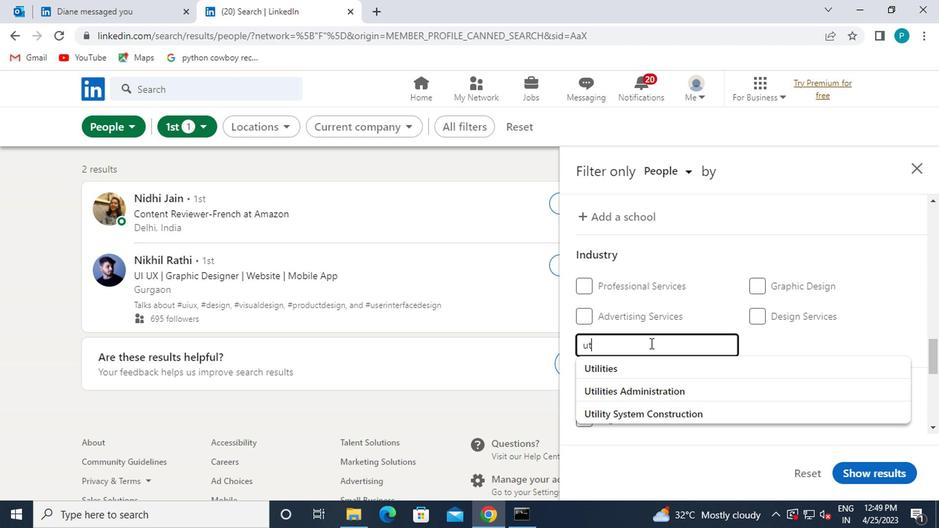 
Action: Mouse moved to (530, 361)
Screenshot: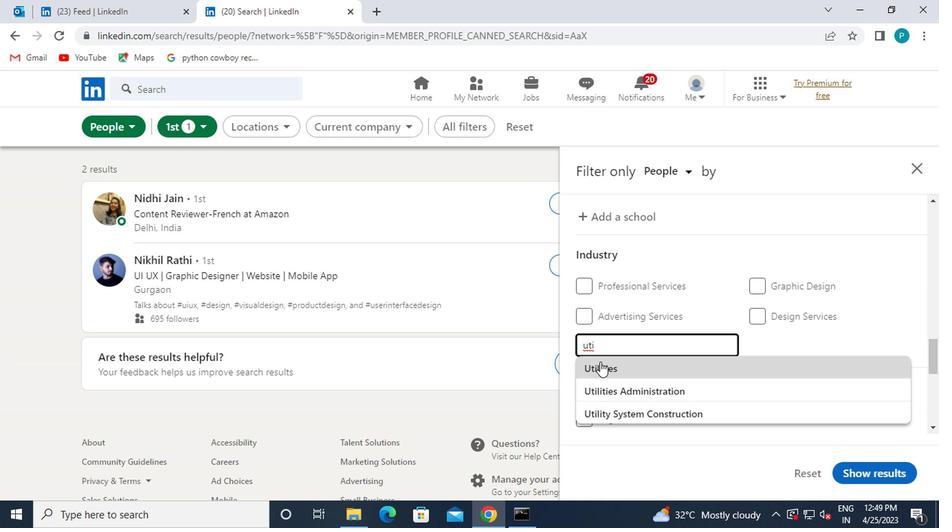
Action: Mouse pressed left at (530, 361)
Screenshot: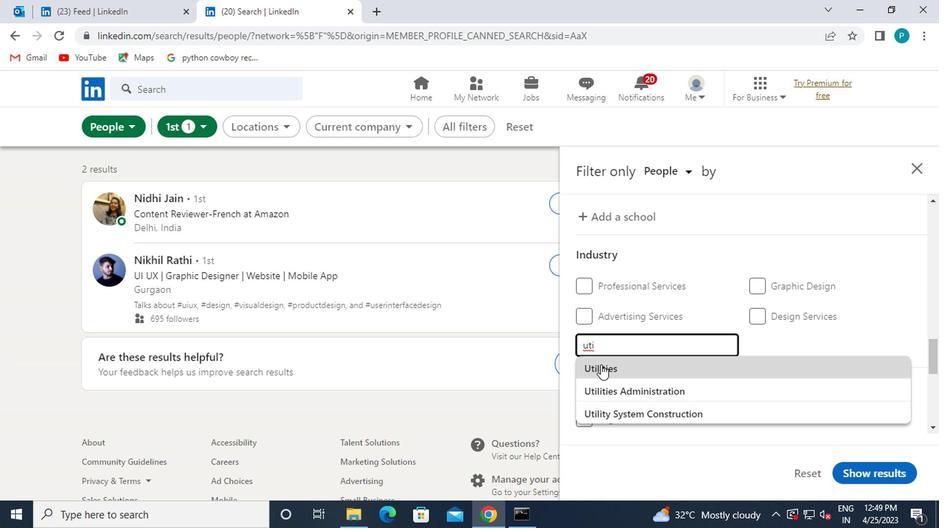 
Action: Mouse moved to (532, 361)
Screenshot: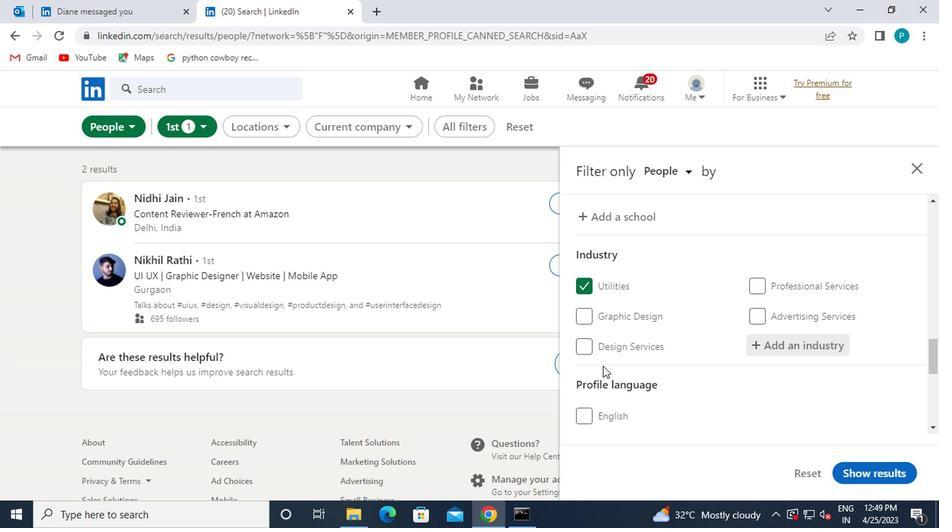 
Action: Mouse scrolled (532, 360) with delta (0, 0)
Screenshot: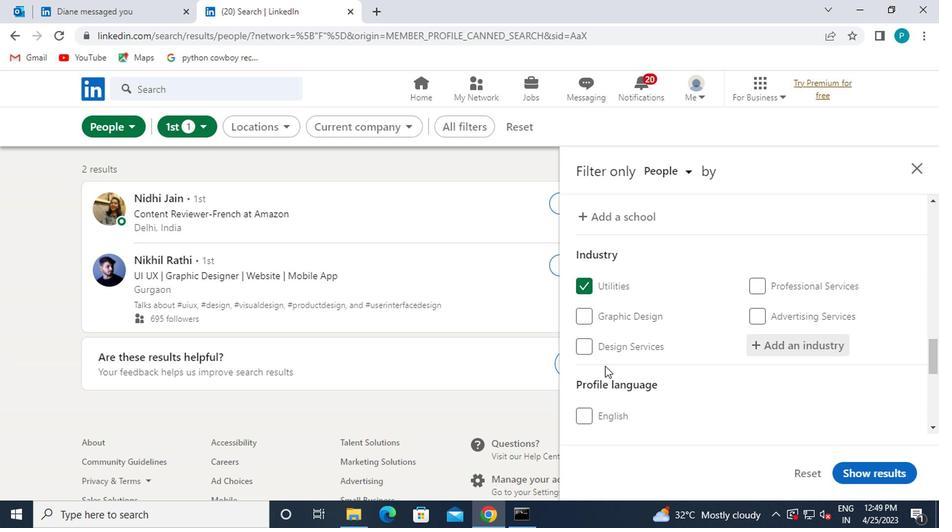
Action: Mouse scrolled (532, 360) with delta (0, 0)
Screenshot: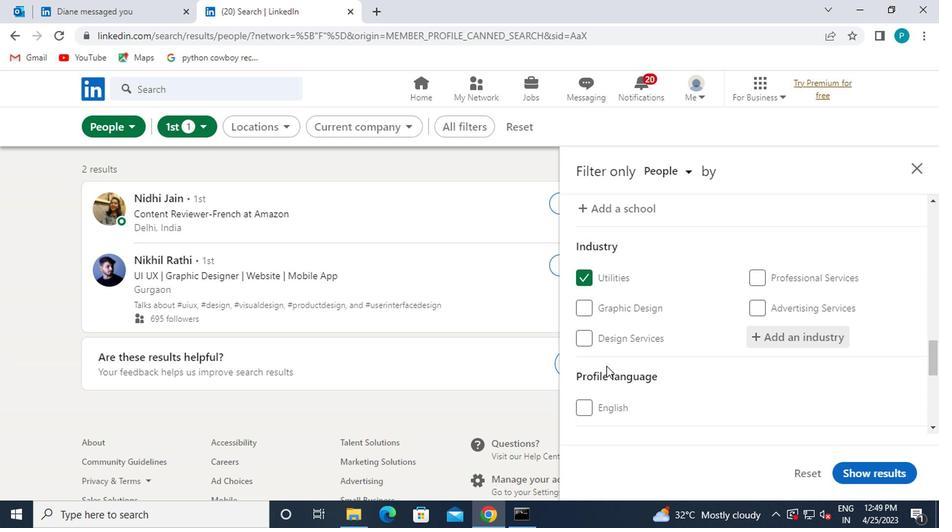 
Action: Mouse moved to (552, 321)
Screenshot: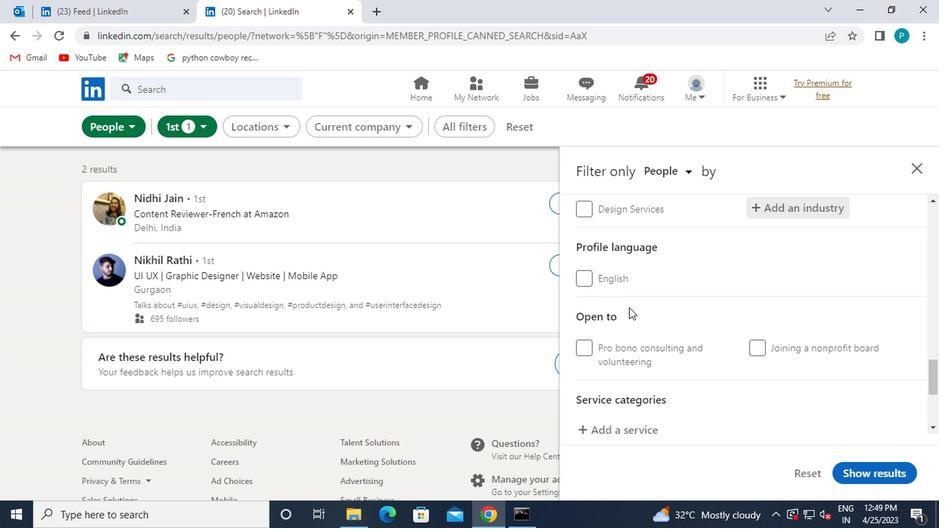 
Action: Mouse scrolled (552, 320) with delta (0, 0)
Screenshot: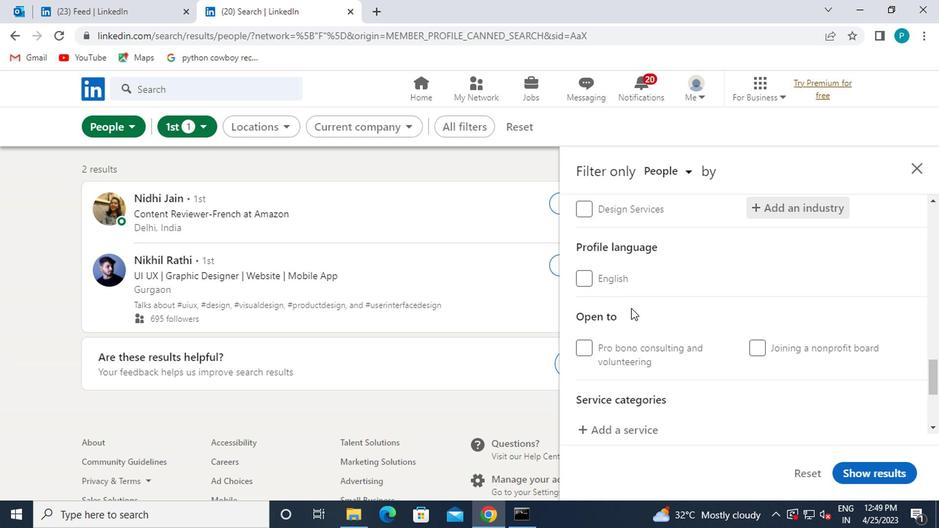 
Action: Mouse moved to (553, 321)
Screenshot: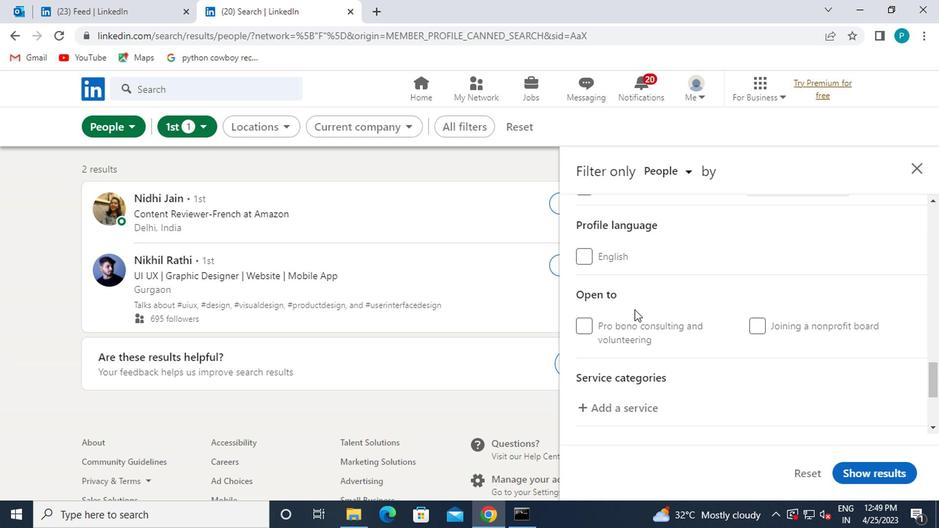 
Action: Mouse scrolled (553, 320) with delta (0, 0)
Screenshot: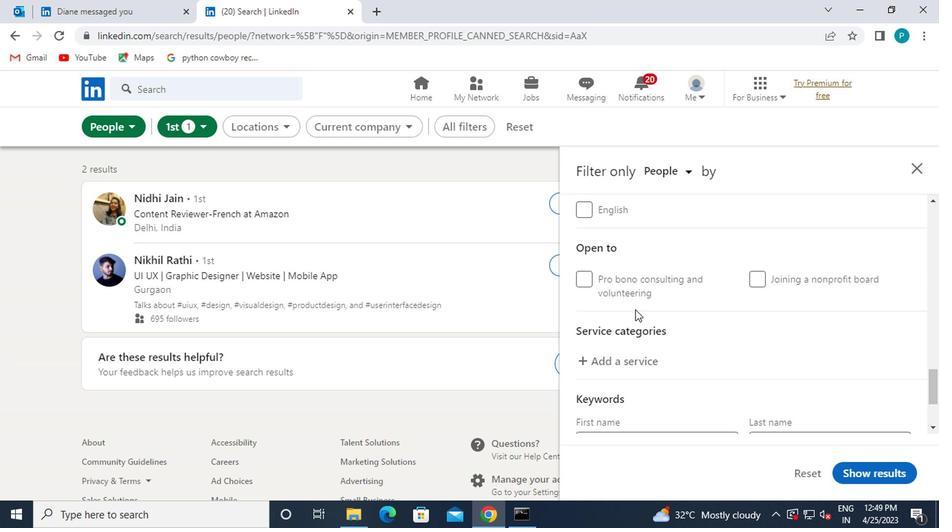 
Action: Mouse moved to (546, 309)
Screenshot: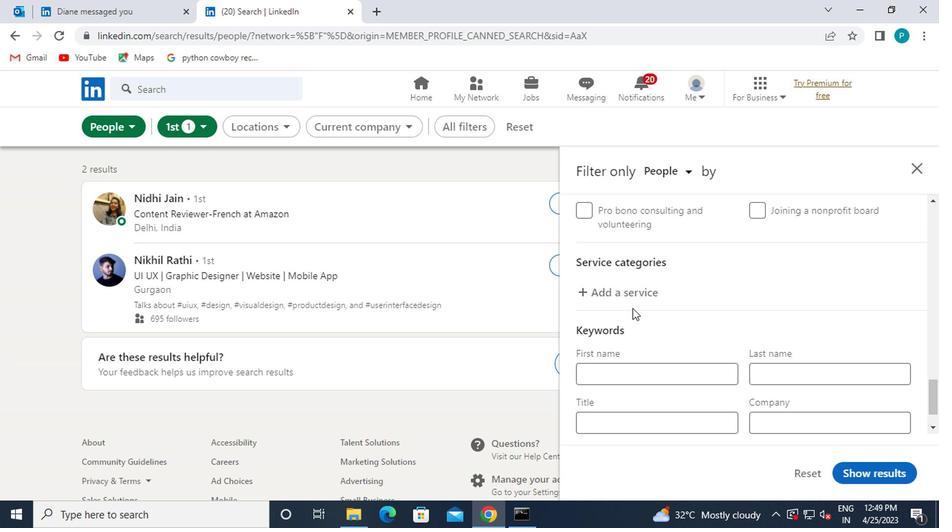 
Action: Mouse pressed left at (546, 309)
Screenshot: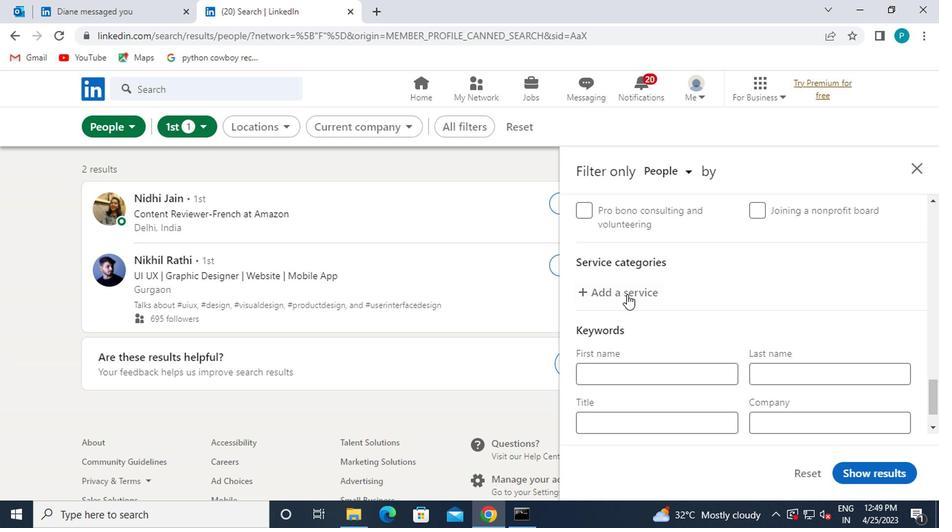 
Action: Mouse moved to (552, 320)
Screenshot: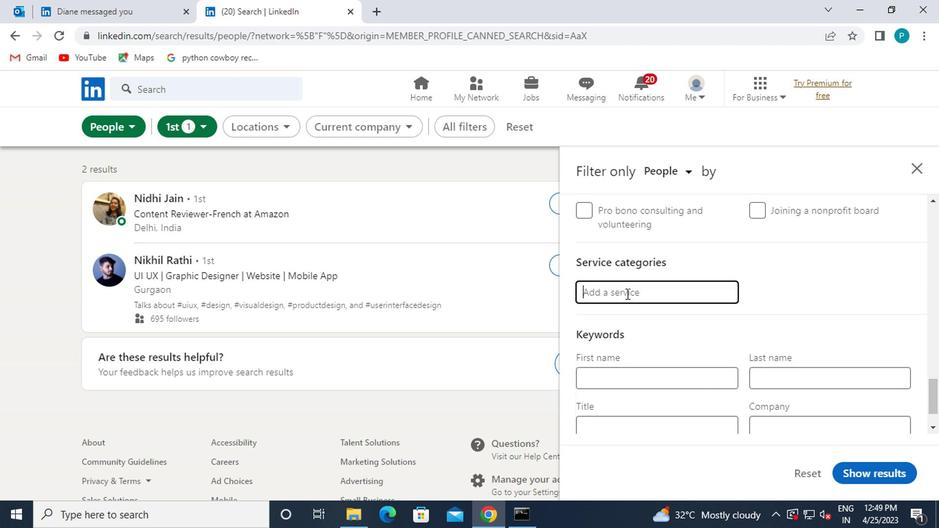 
Action: Key pressed VIS
Screenshot: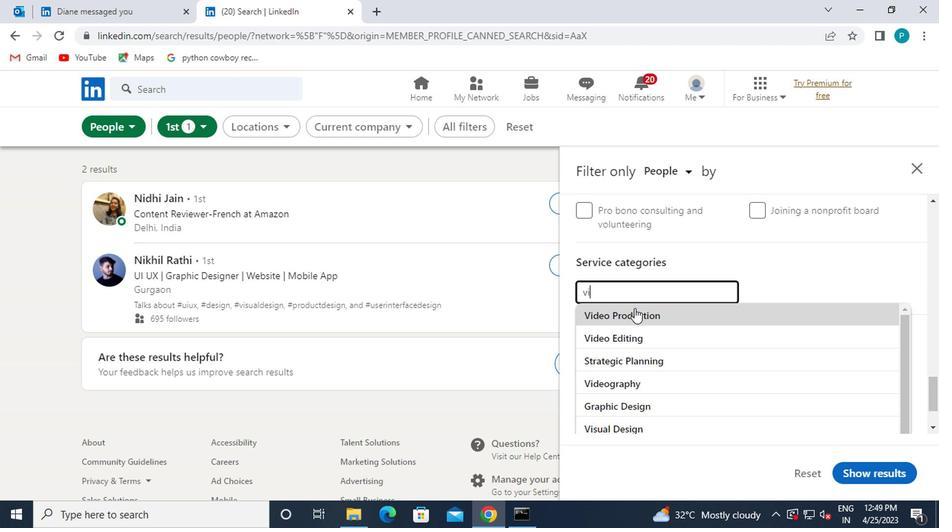 
Action: Mouse moved to (554, 338)
Screenshot: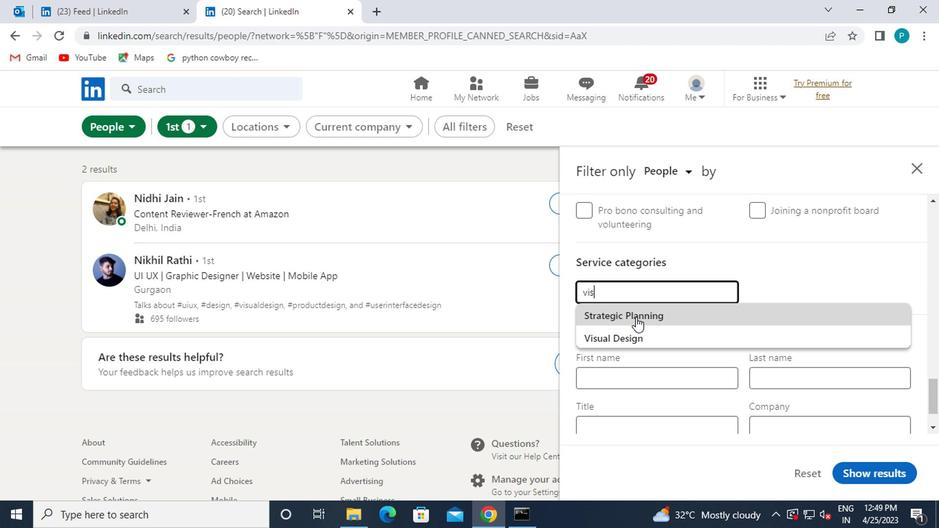 
Action: Mouse pressed left at (554, 338)
Screenshot: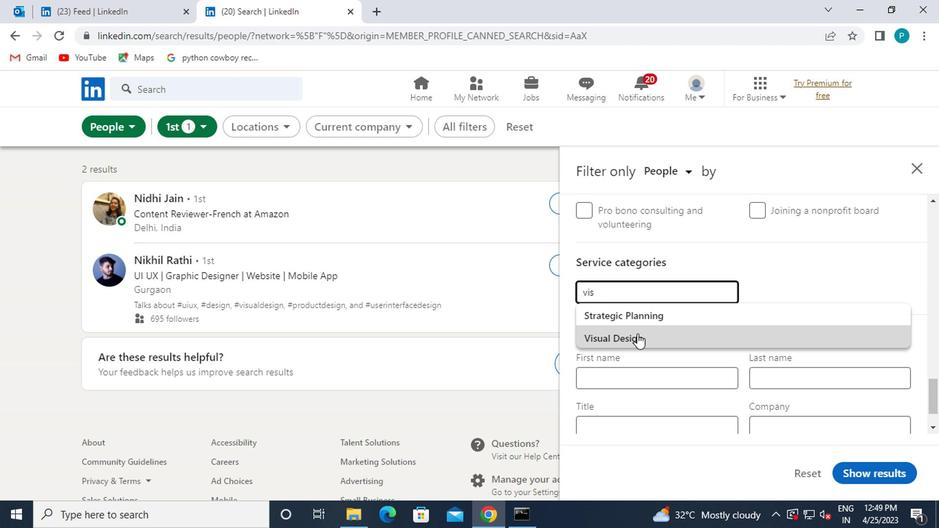 
Action: Mouse scrolled (554, 337) with delta (0, 0)
Screenshot: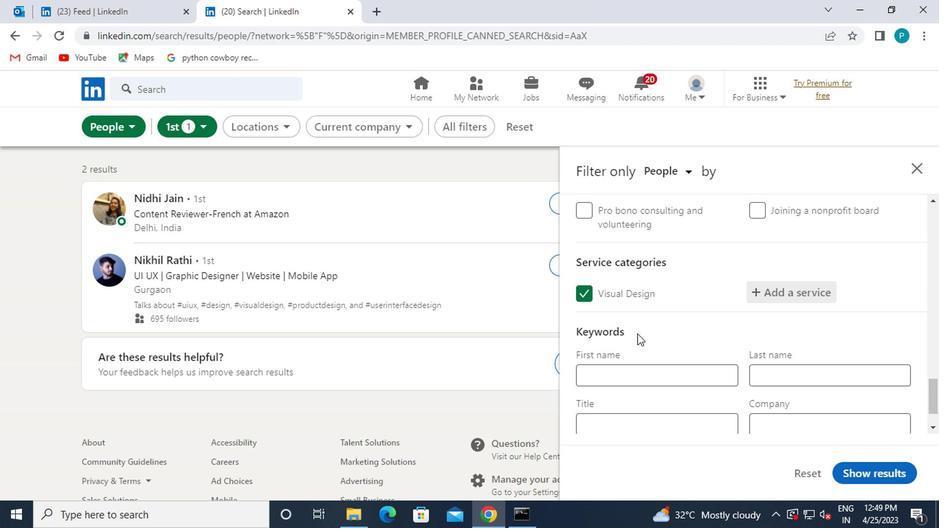 
Action: Mouse scrolled (554, 337) with delta (0, 0)
Screenshot: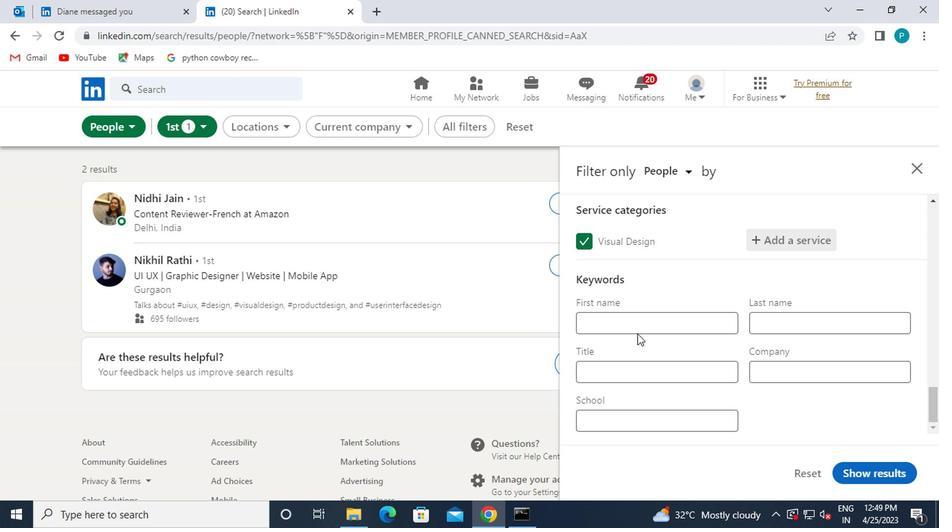 
Action: Mouse moved to (555, 366)
Screenshot: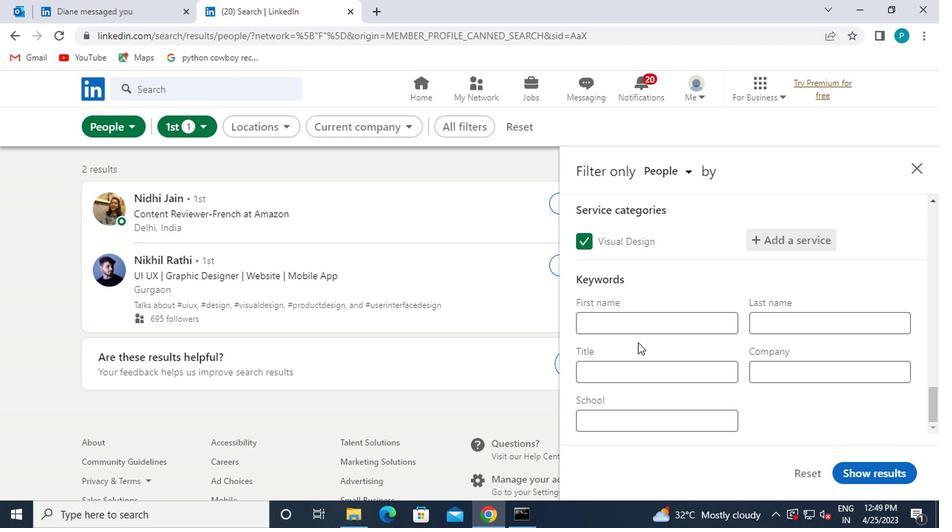
Action: Mouse pressed left at (555, 366)
Screenshot: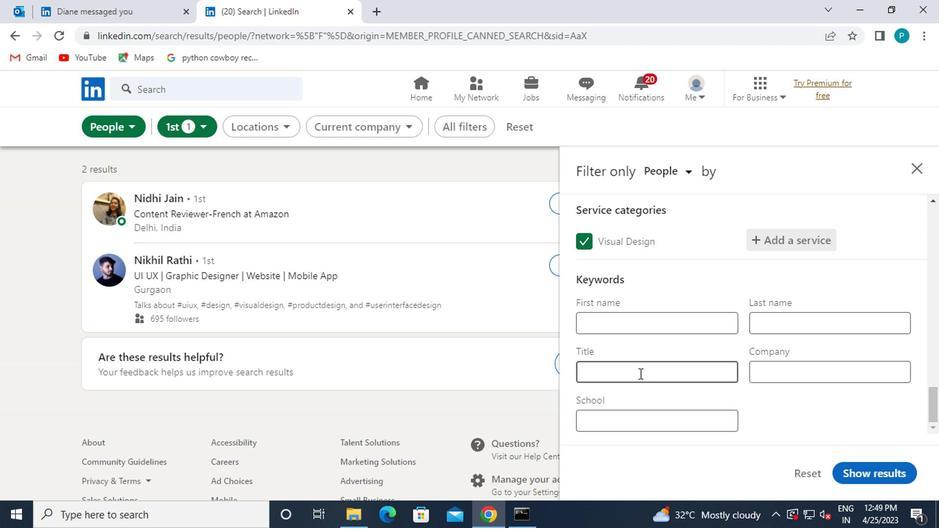 
Action: Mouse moved to (557, 366)
Screenshot: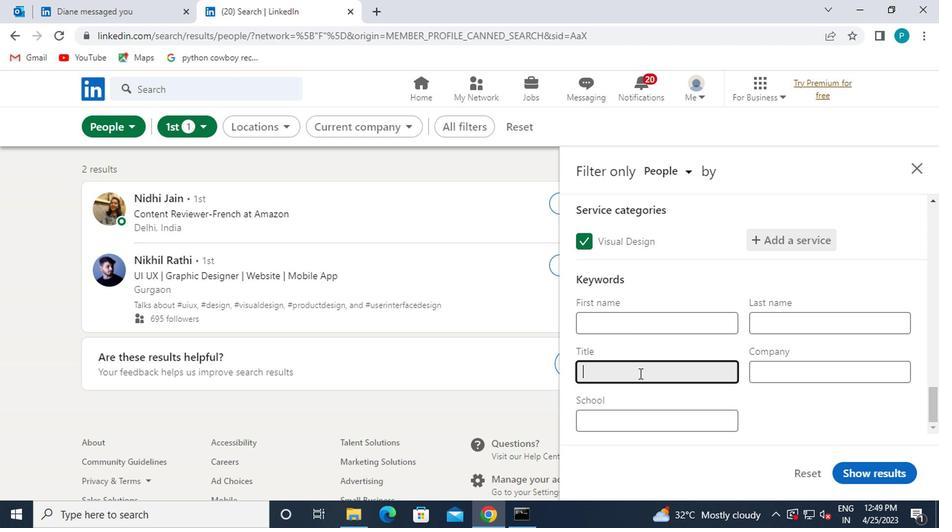 
Action: Key pressed <Key.caps_lock>A<Key.caps_lock>NIMAL<Key.space><Key.caps_lock>T<Key.caps_lock>RAINER
Screenshot: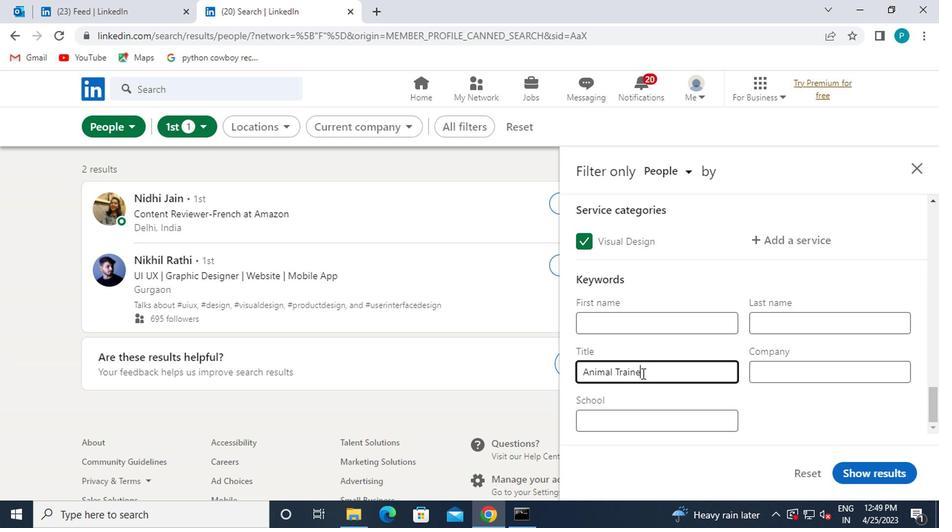 
Action: Mouse moved to (702, 434)
Screenshot: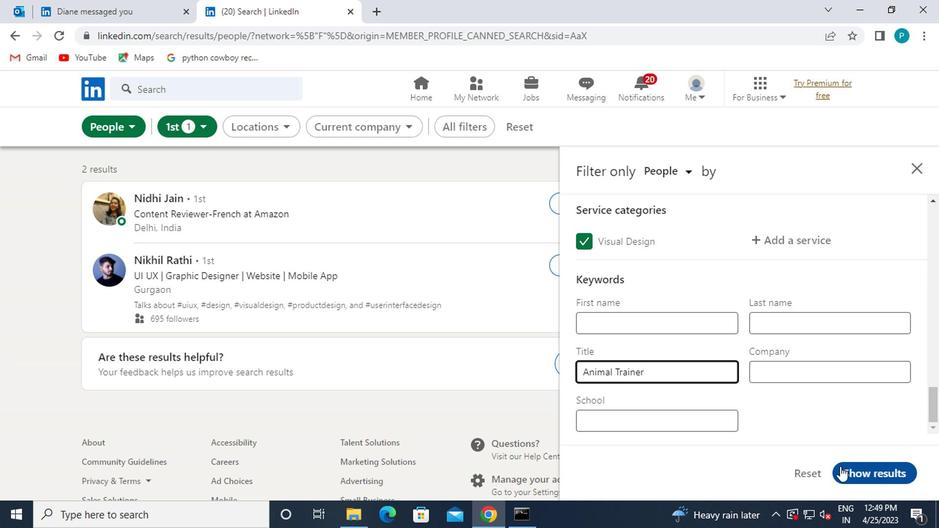 
Action: Mouse pressed left at (702, 434)
Screenshot: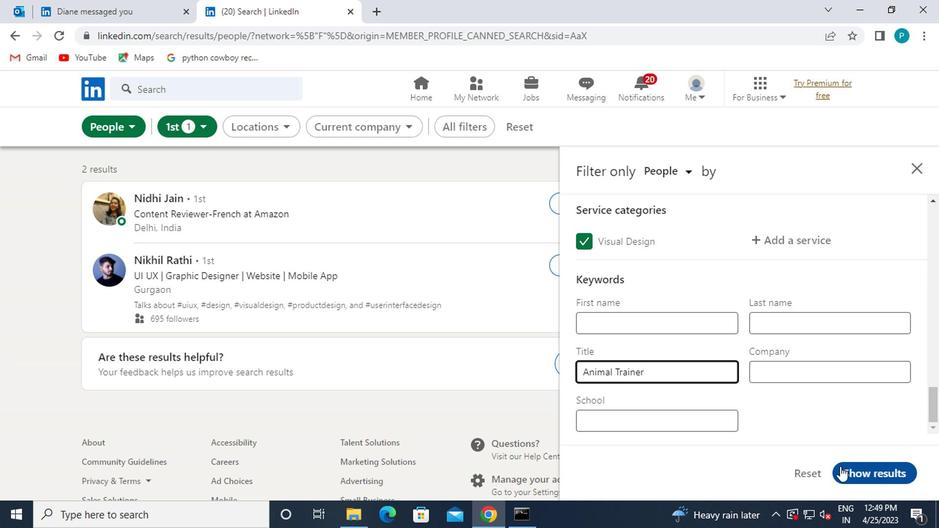 
